 Task: Open a blank google sheet and write heading  Financial Planner. Add Dates in a column and its values below  'Jan 23, Feb 23, Mar 23, Apr 23 & may23. 'Add Income in next column and its values below  $3,000, $3,200, $3,100, $3,300 & $3,500. Add Expenses in next column and its values below  $2,000, $2,300, $2,200, $2,500 & $2,800. Add savings in next column and its values below $500, $600, $500, $700 & $700. Add Investment in next column and its values below  $500, $700, $800, $900 & $1000. Add Net Saving in next column and its values below  $1000, $1200, $900, $800 & $700. Save page BudgetTrack reviewbook
Action: Mouse moved to (60, 148)
Screenshot: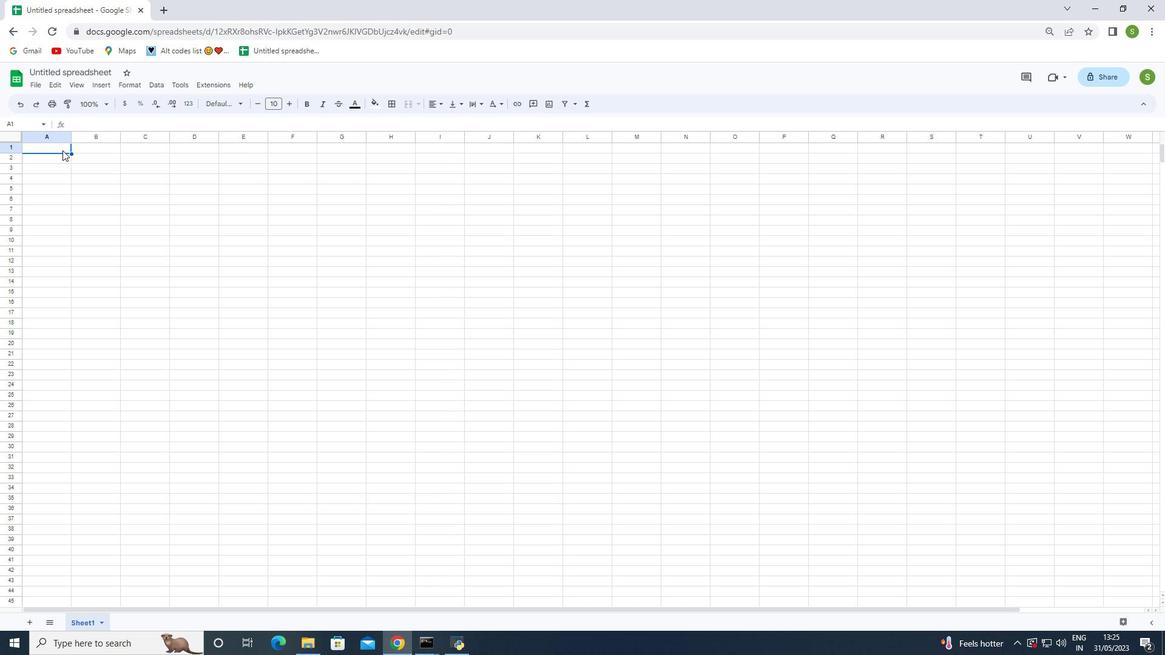 
Action: Mouse pressed left at (60, 148)
Screenshot: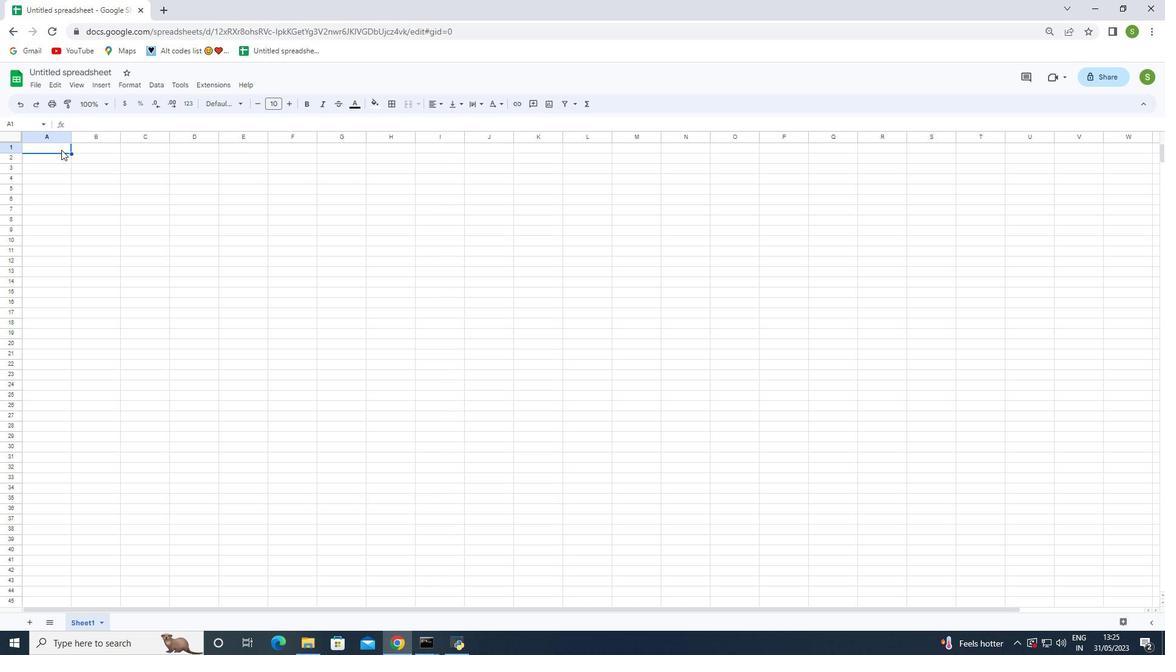 
Action: Key pressed <Key.shift>Fib<Key.backspace>nancial<Key.space><Key.shift>Planner<Key.enter>
Screenshot: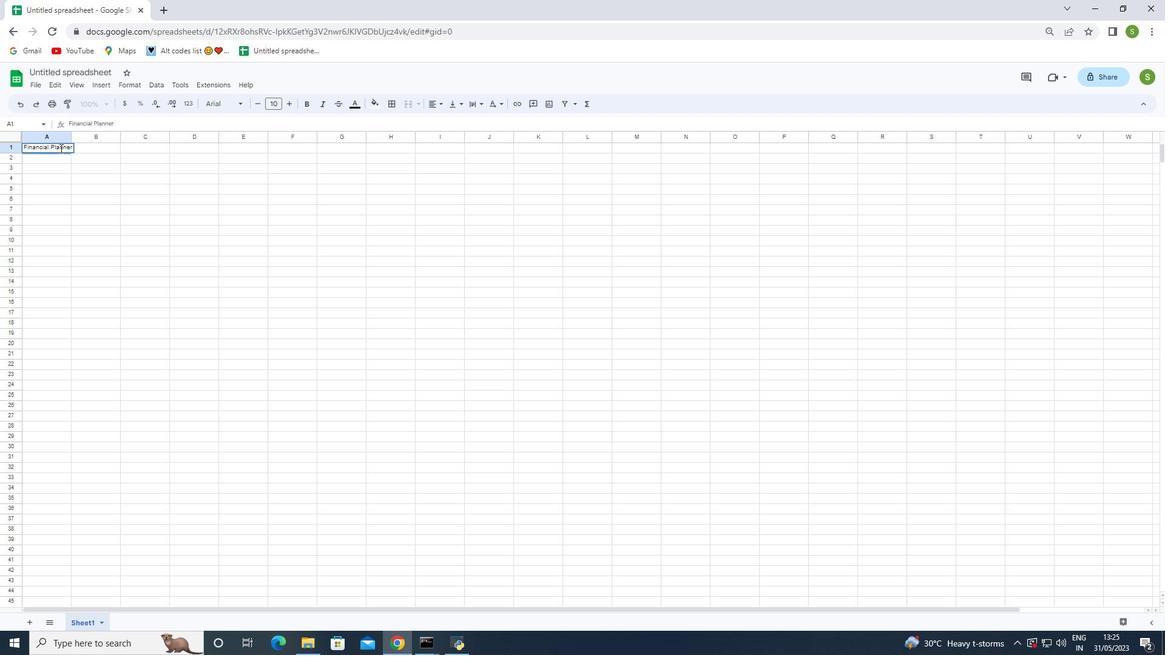 
Action: Mouse moved to (14, 136)
Screenshot: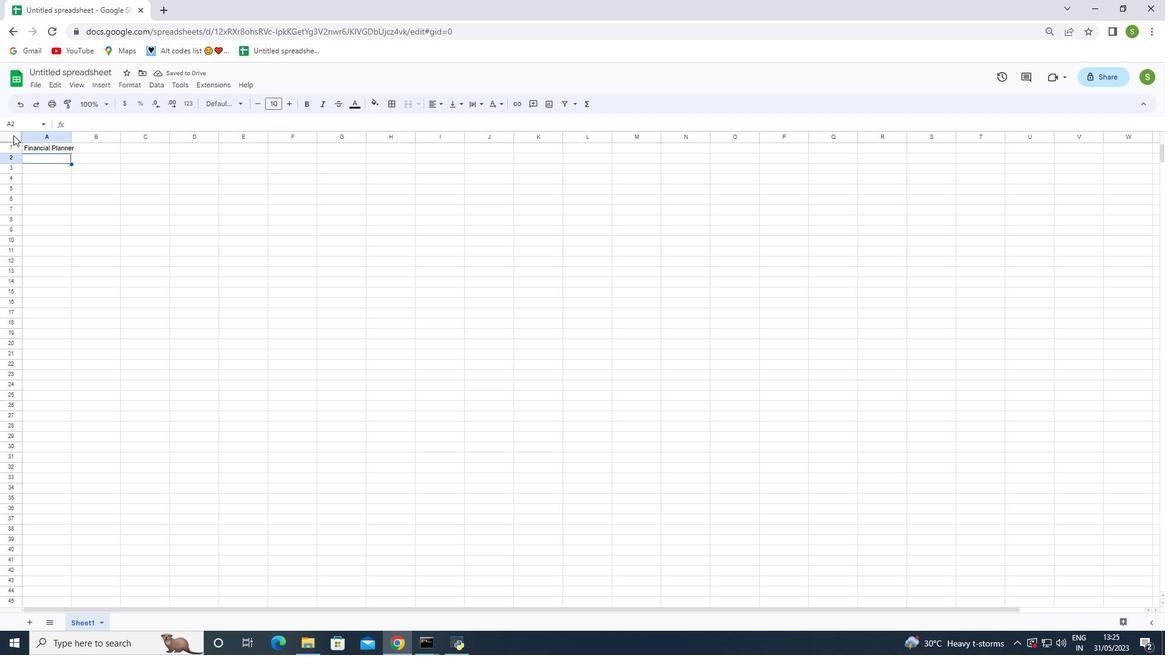 
Action: Mouse pressed left at (14, 136)
Screenshot: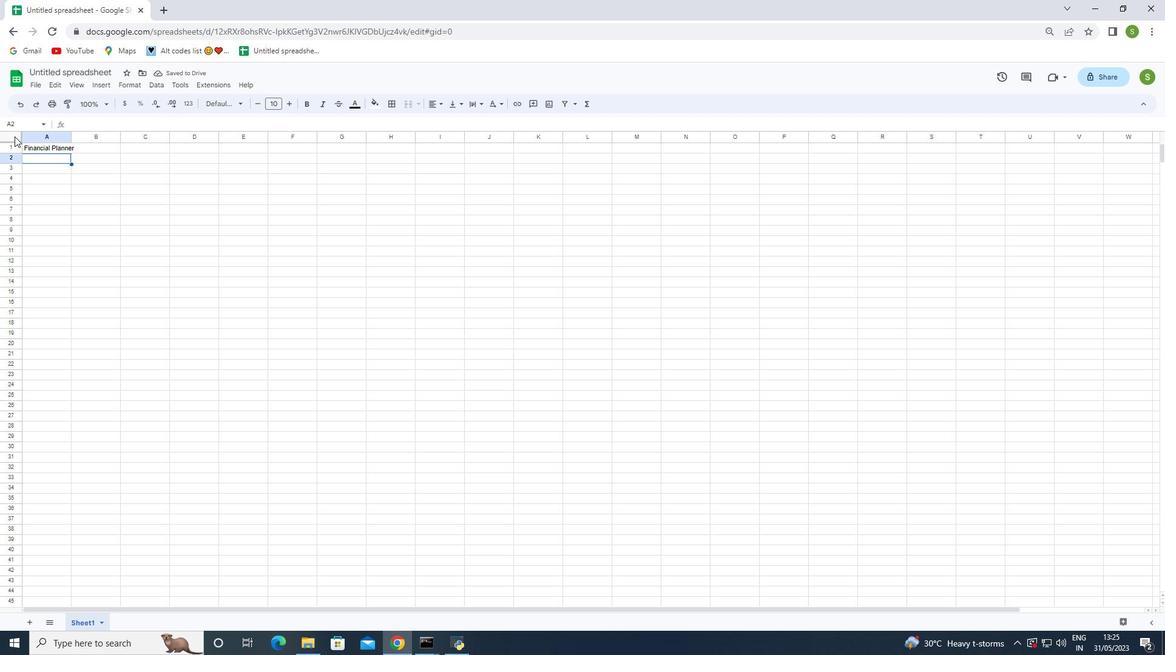 
Action: Mouse moved to (289, 102)
Screenshot: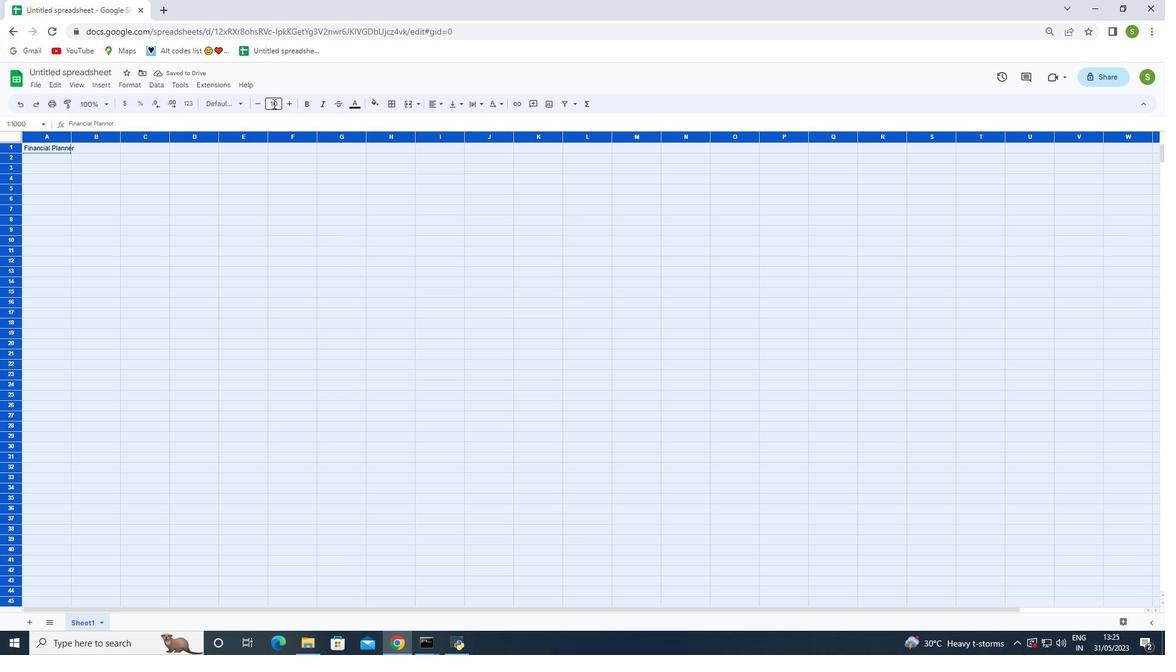 
Action: Mouse pressed left at (289, 102)
Screenshot: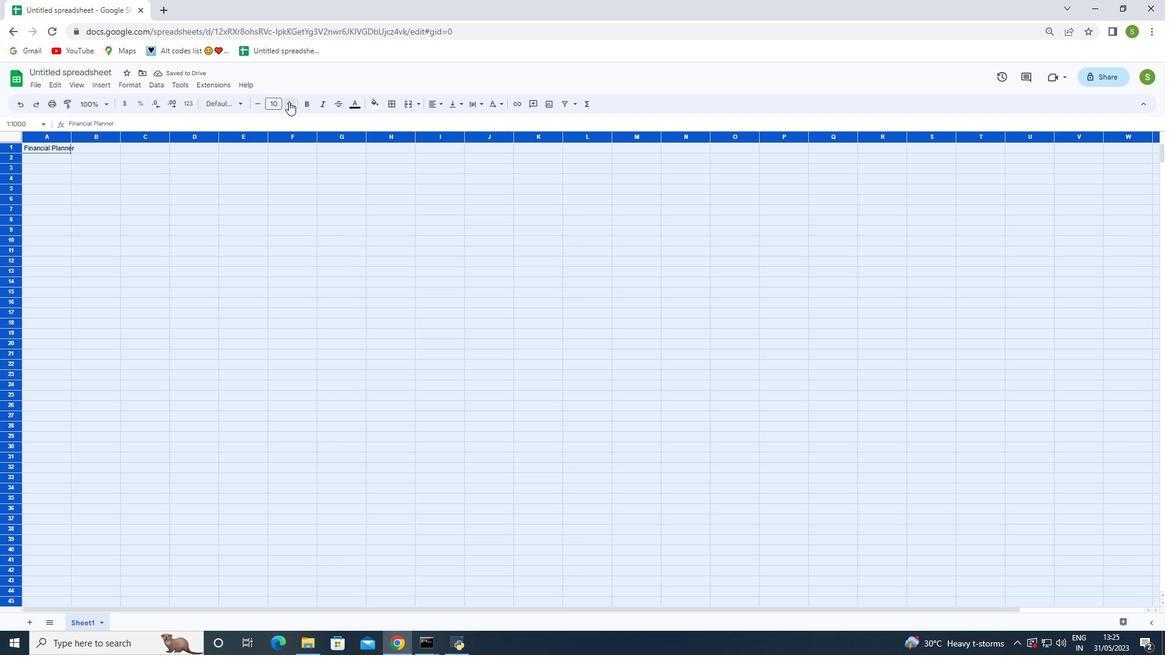 
Action: Mouse pressed left at (289, 102)
Screenshot: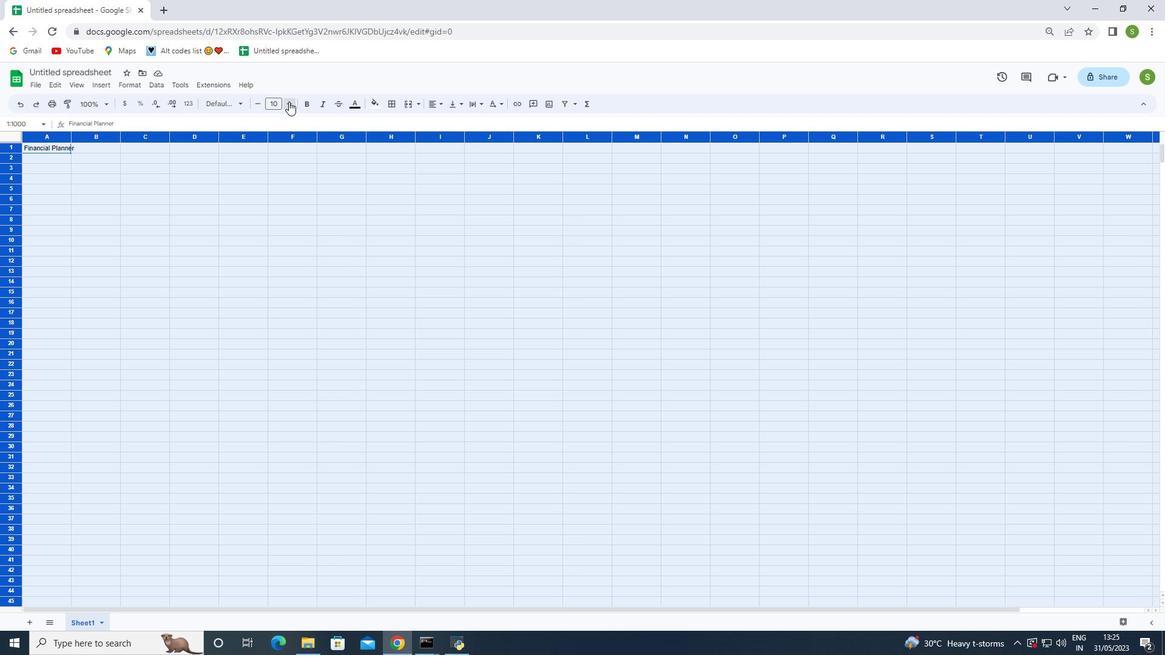 
Action: Mouse pressed left at (289, 102)
Screenshot: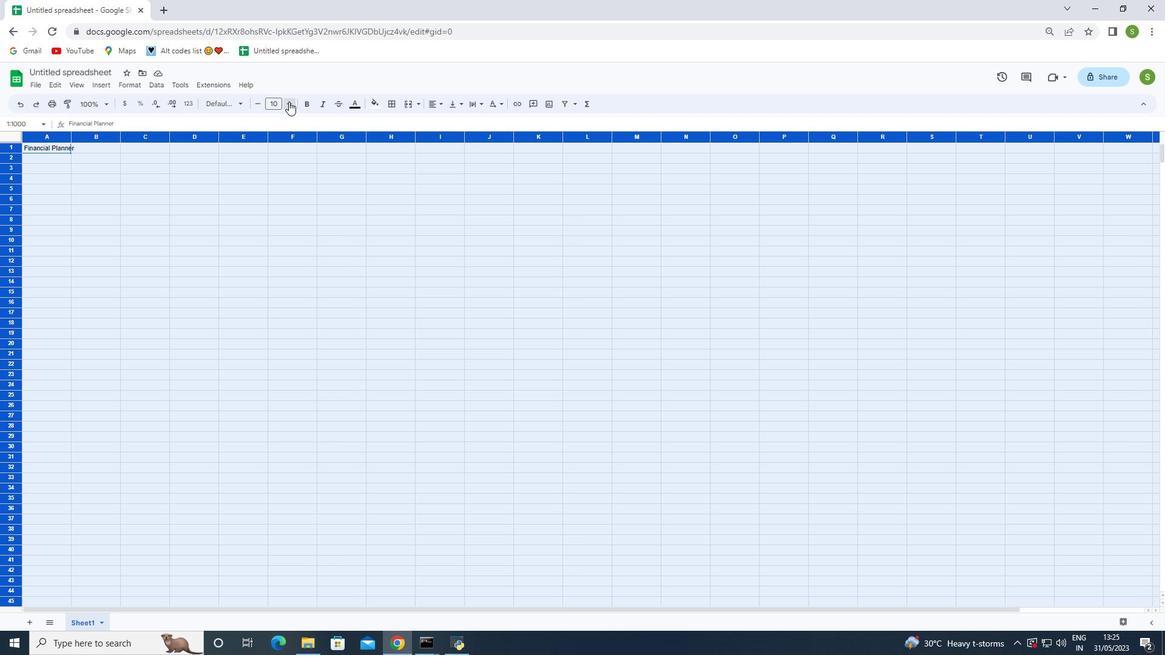 
Action: Mouse moved to (288, 102)
Screenshot: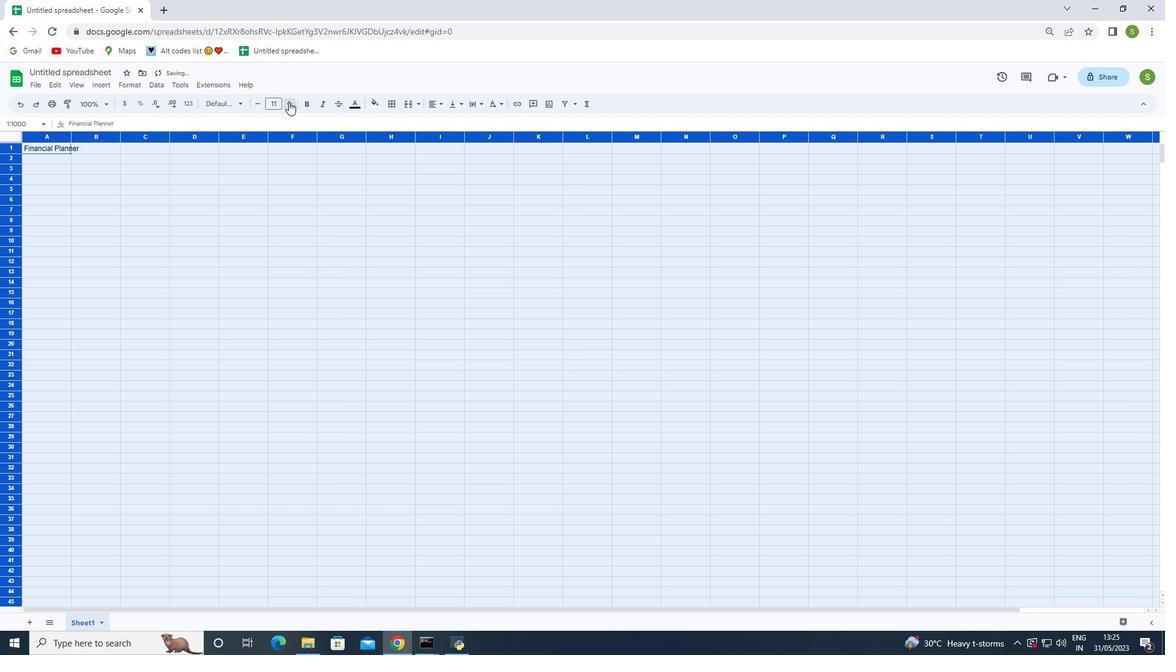 
Action: Mouse pressed left at (288, 102)
Screenshot: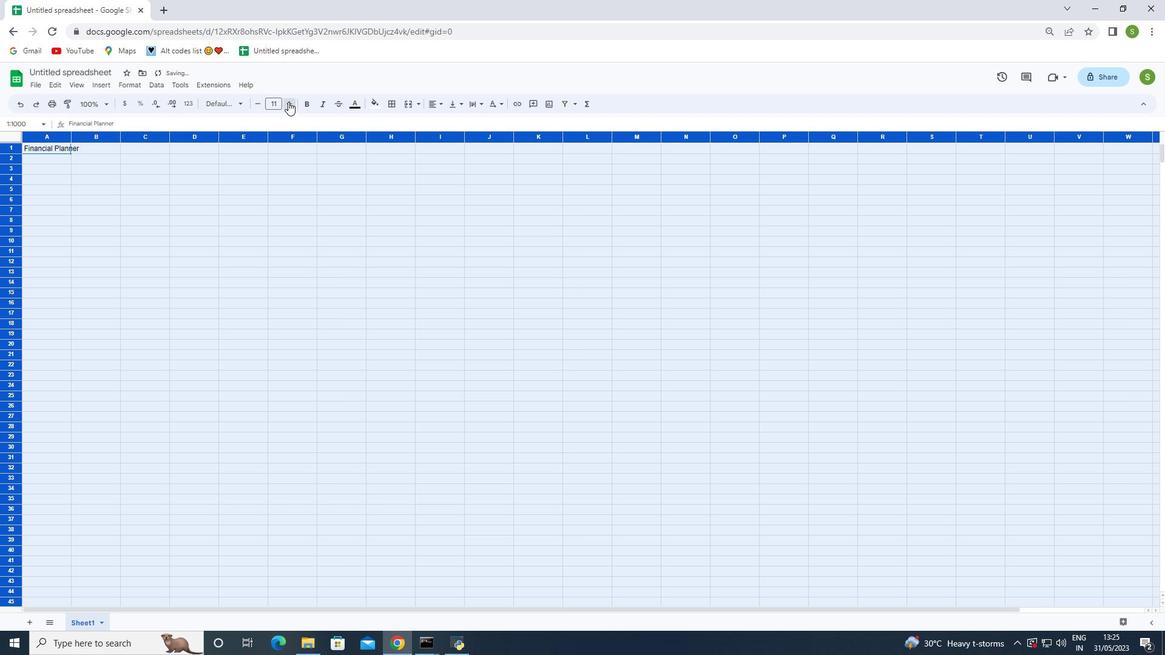 
Action: Mouse moved to (273, 185)
Screenshot: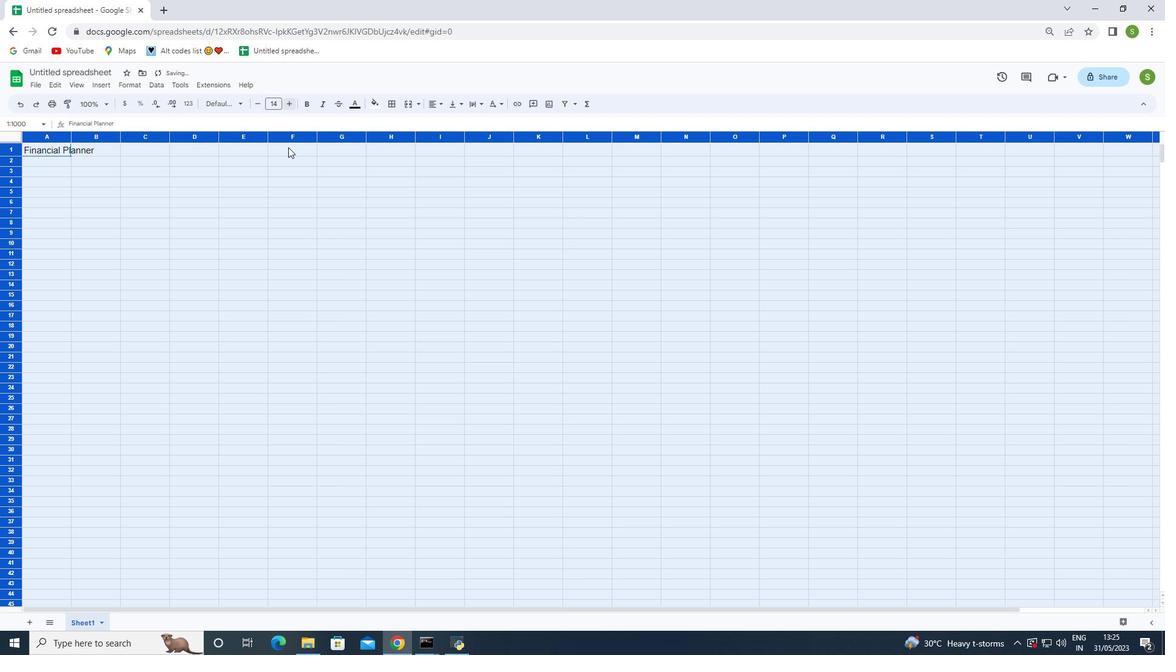 
Action: Mouse pressed left at (273, 185)
Screenshot: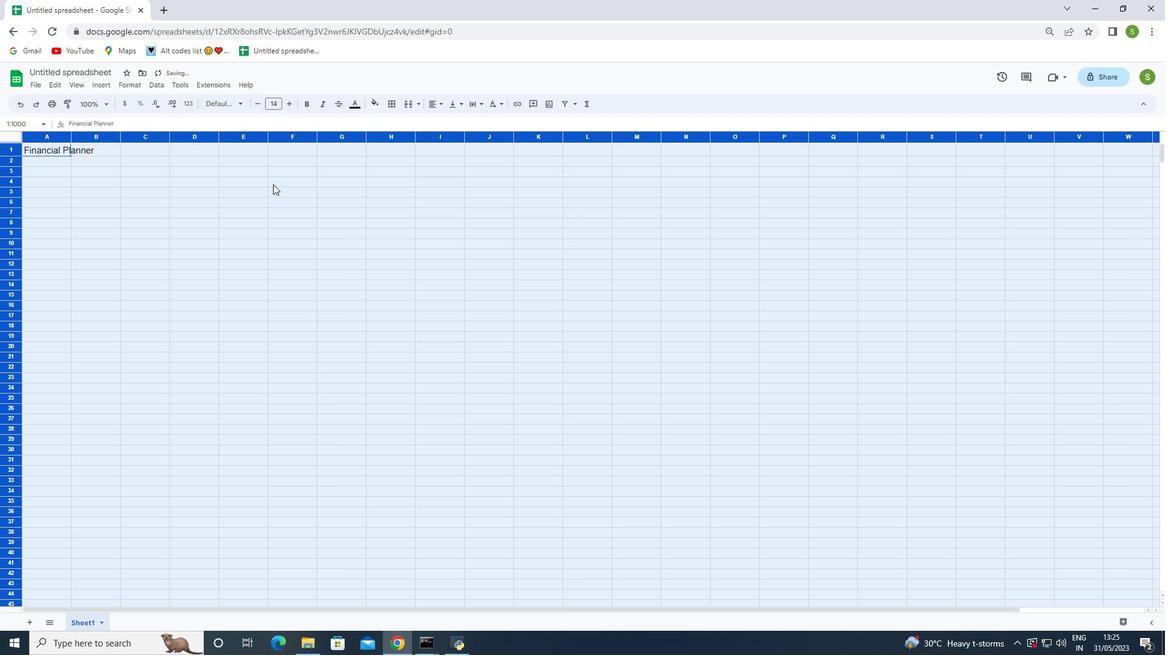 
Action: Mouse moved to (41, 159)
Screenshot: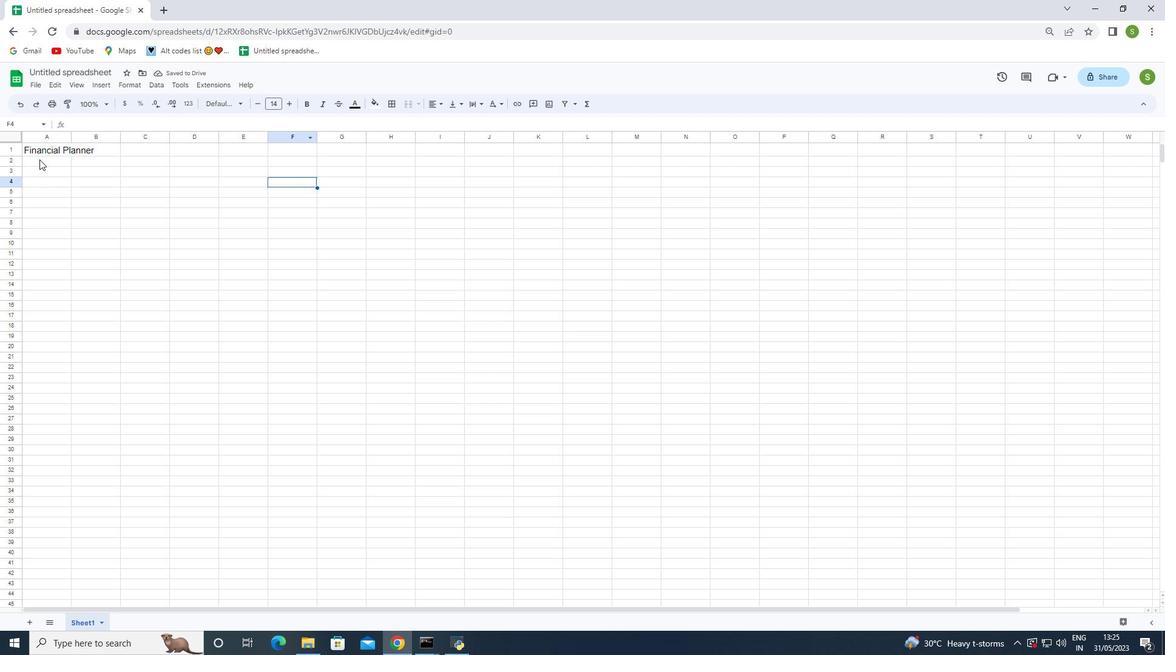 
Action: Mouse pressed left at (41, 159)
Screenshot: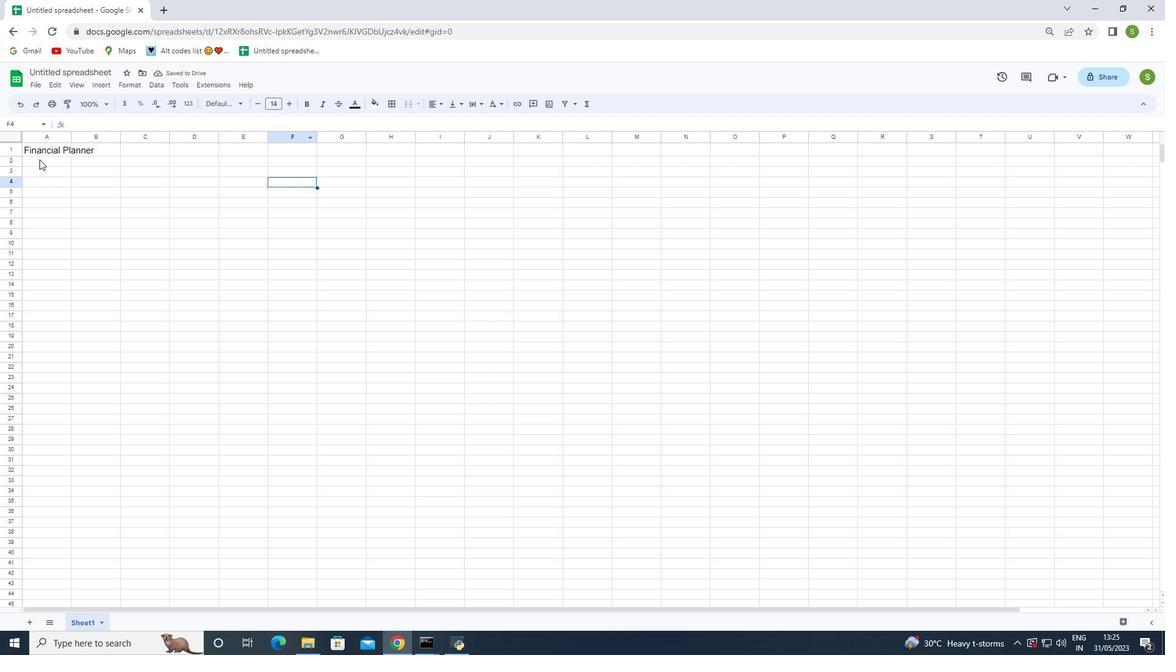 
Action: Mouse moved to (41, 159)
Screenshot: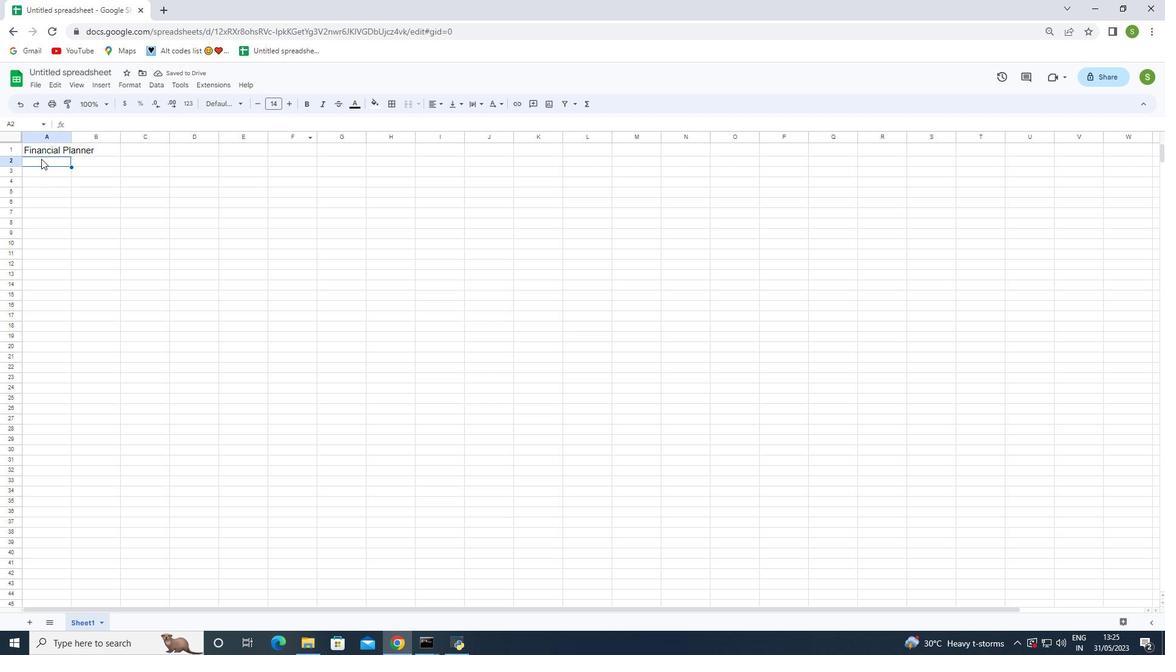 
Action: Key pressed <Key.shift>Dates<Key.enter><Key.shift>Jan<Key.backspace>n<Key.space>23<Key.enter><Key.shift><Key.shift><Key.shift><Key.shift><Key.shift><Key.shift><Key.shift>Feb<Key.space>23<Key.enter><Key.shift><Key.shift><Key.shift><Key.shift><Key.shift><Key.shift><Key.shift><Key.shift><Key.shift><Key.shift><Key.shift><Key.shift><Key.shift><Key.shift><Key.shift><Key.shift><Key.shift><Key.shift><Key.shift><Key.shift><Key.shift><Key.shift><Key.shift><Key.shift><Key.shift><Key.shift><Key.shift><Key.shift><Key.shift><Key.shift><Key.shift><Key.shift><Key.shift><Key.shift><Key.shift><Key.shift><Key.shift><Key.shift><Key.shift><Key.shift><Key.shift><Key.shift><Key.shift><Key.shift><Key.shift><Key.shift><Key.shift><Key.shift><Key.shift><Key.shift><Key.shift><Key.shift><Key.shift><Key.shift><Key.shift>Mar<Key.space>23<Key.enter><Key.shift>Apr<Key.space>23<Key.enter><Key.shift>May<Key.space>23<Key.enter>
Screenshot: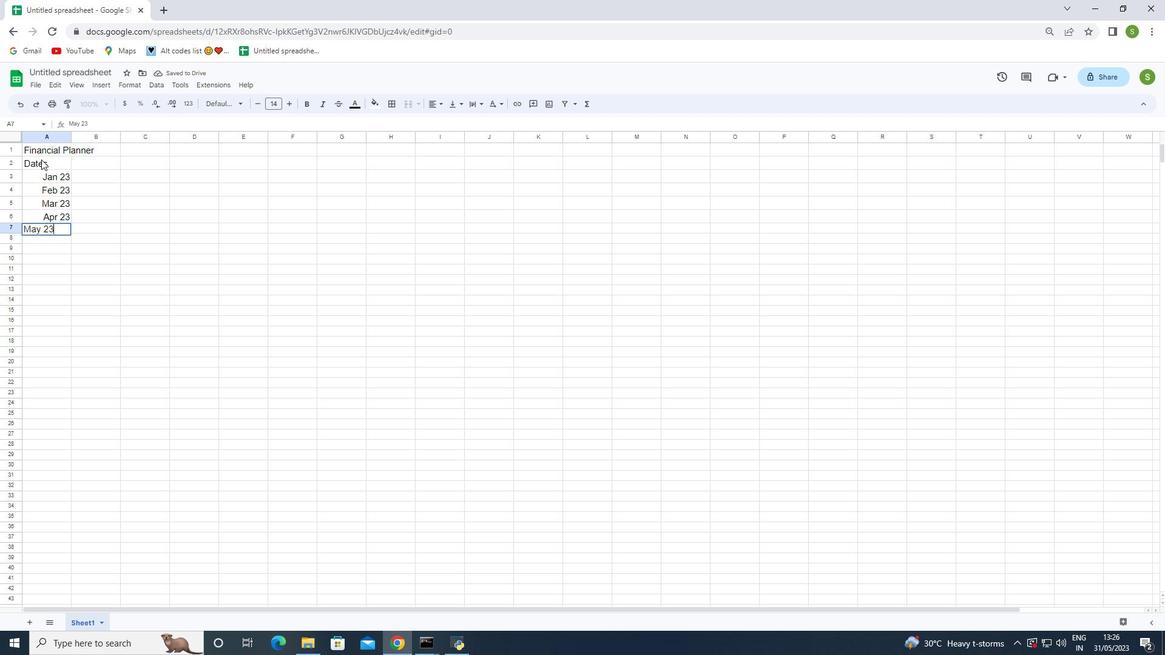 
Action: Mouse moved to (92, 165)
Screenshot: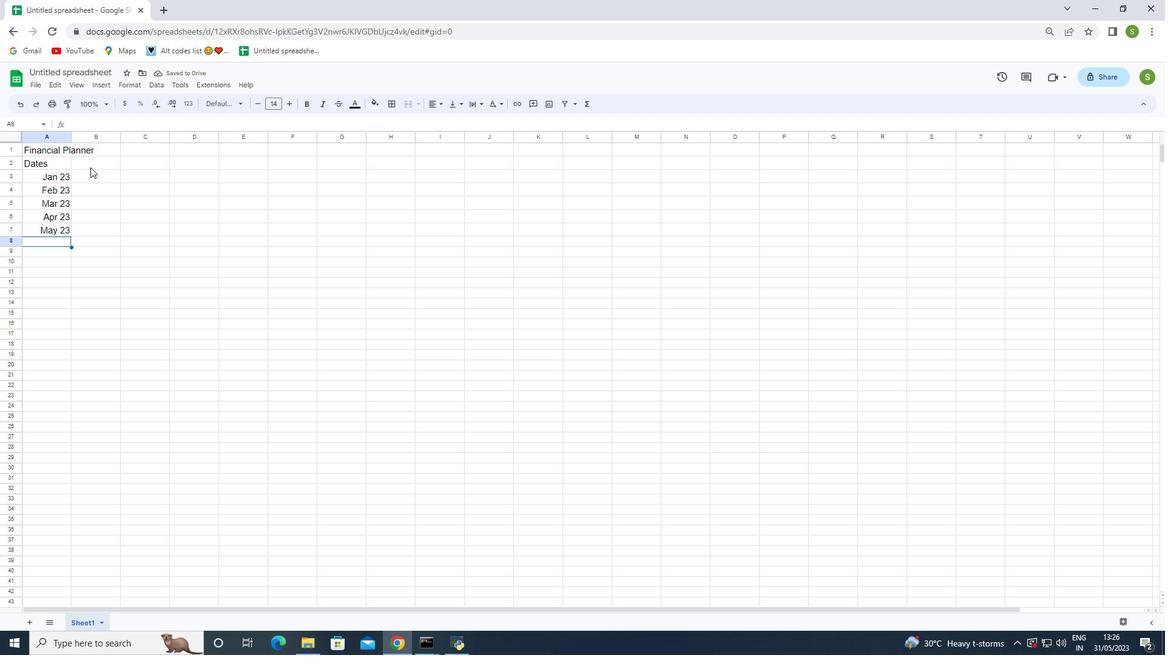 
Action: Mouse pressed left at (92, 165)
Screenshot: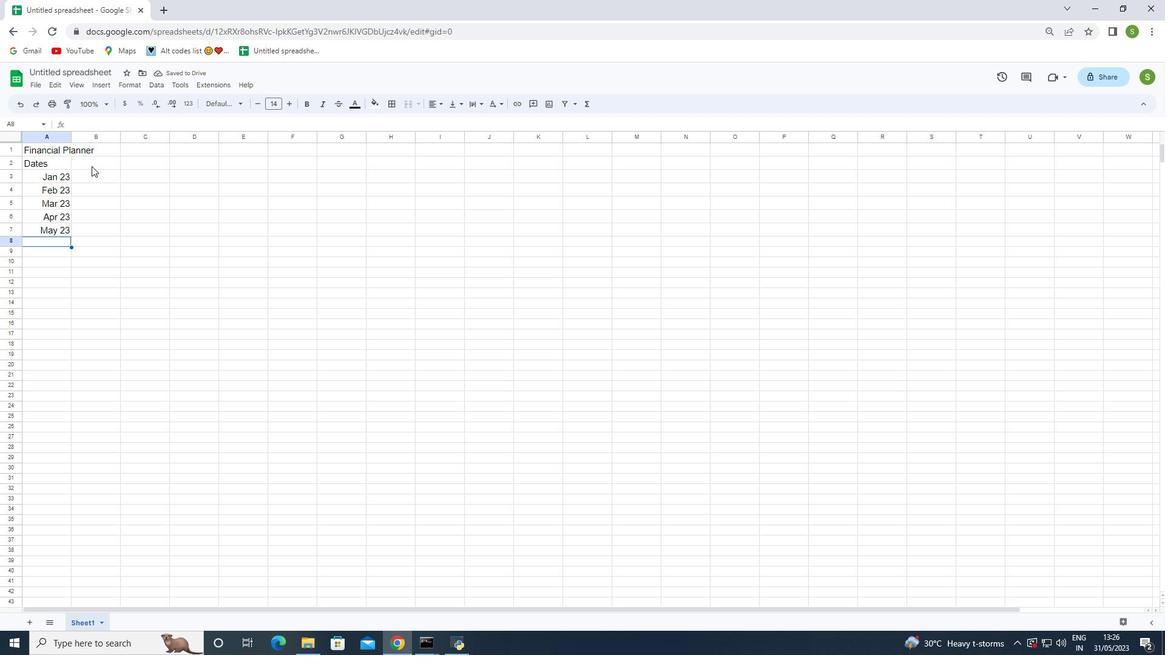 
Action: Mouse moved to (91, 165)
Screenshot: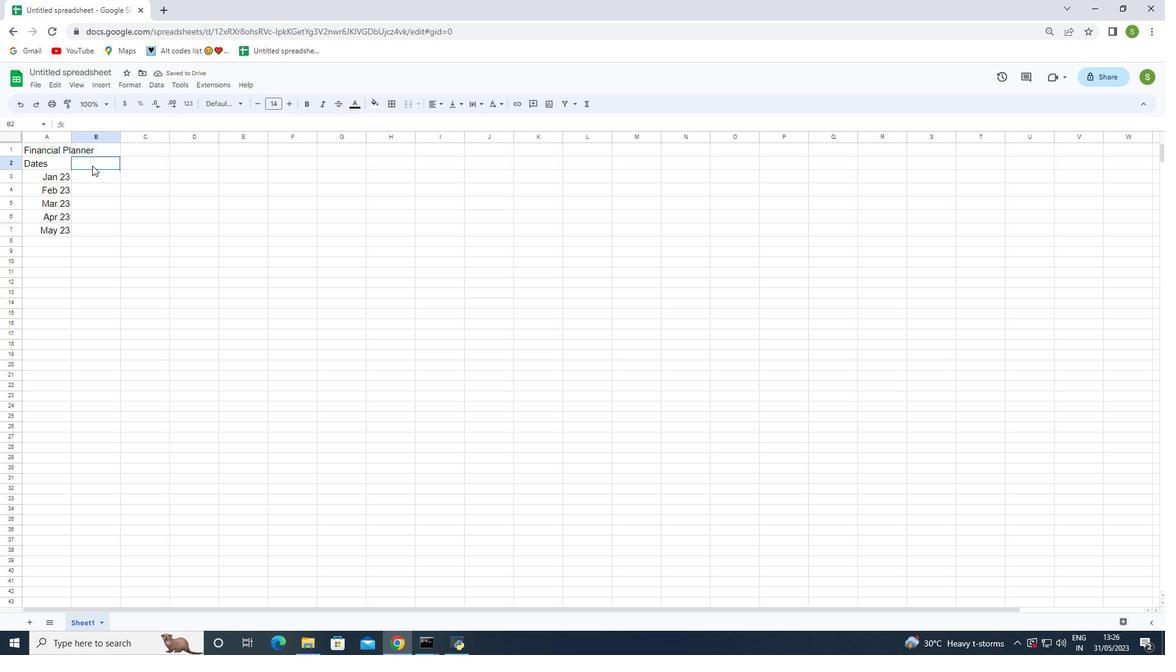 
Action: Key pressed <Key.shift>Income<Key.enter>3000+<Key.backspace><Key.enter>3200<Key.enter>3100<Key.enter>3300<Key.enter>3500<Key.enter>
Screenshot: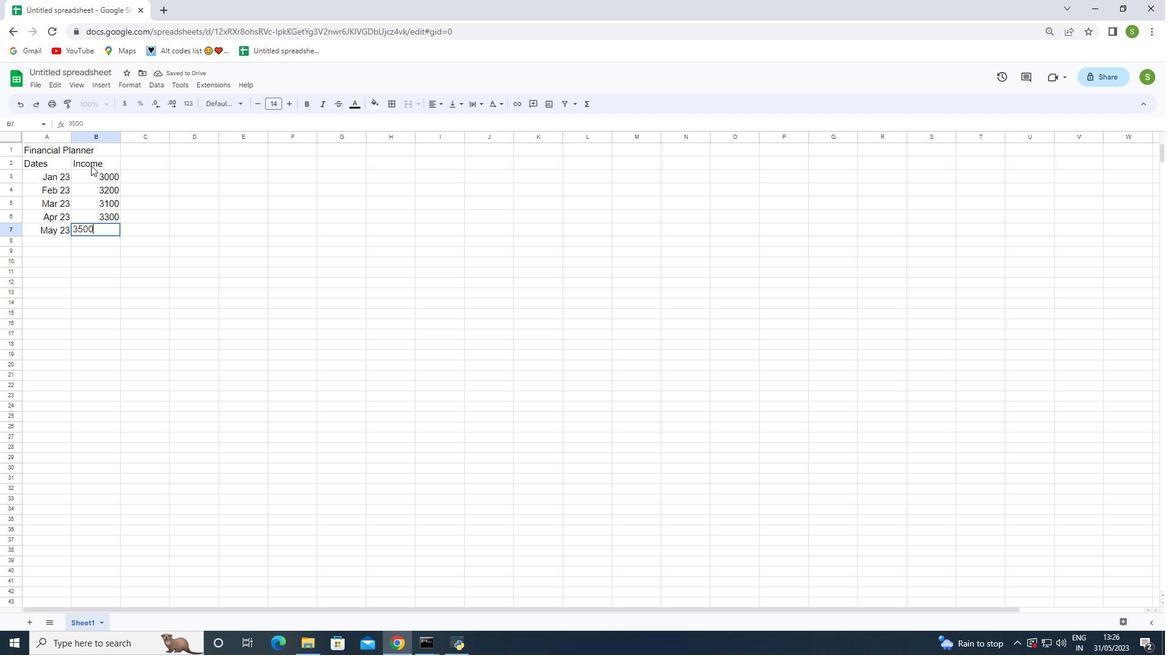 
Action: Mouse moved to (134, 164)
Screenshot: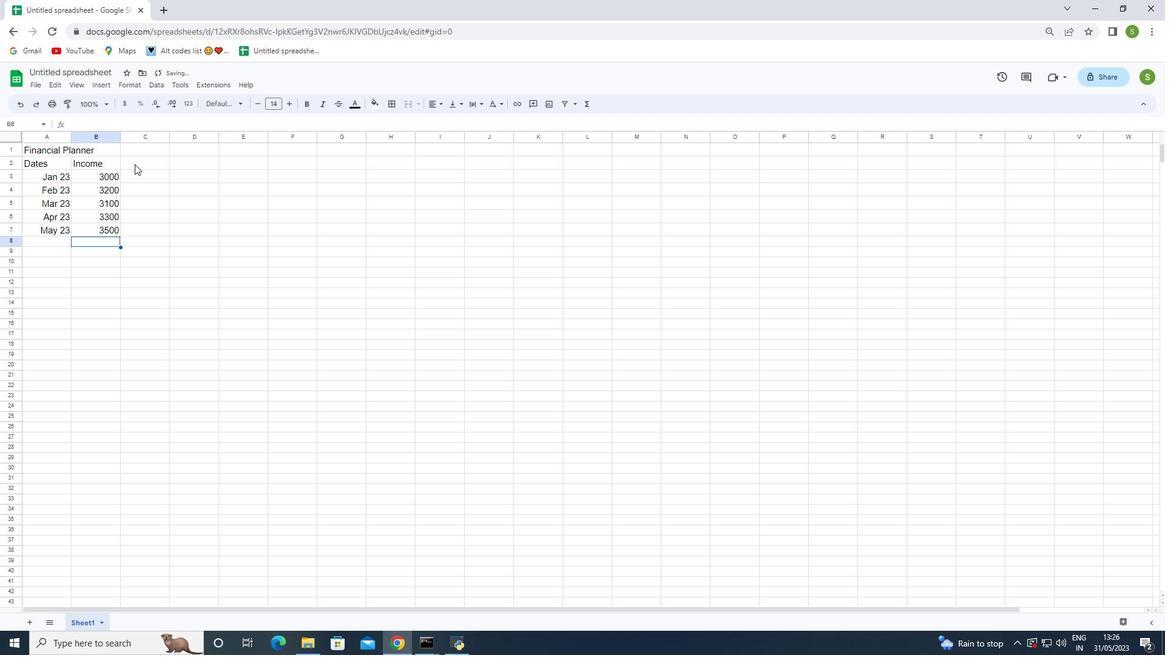 
Action: Mouse pressed left at (134, 164)
Screenshot: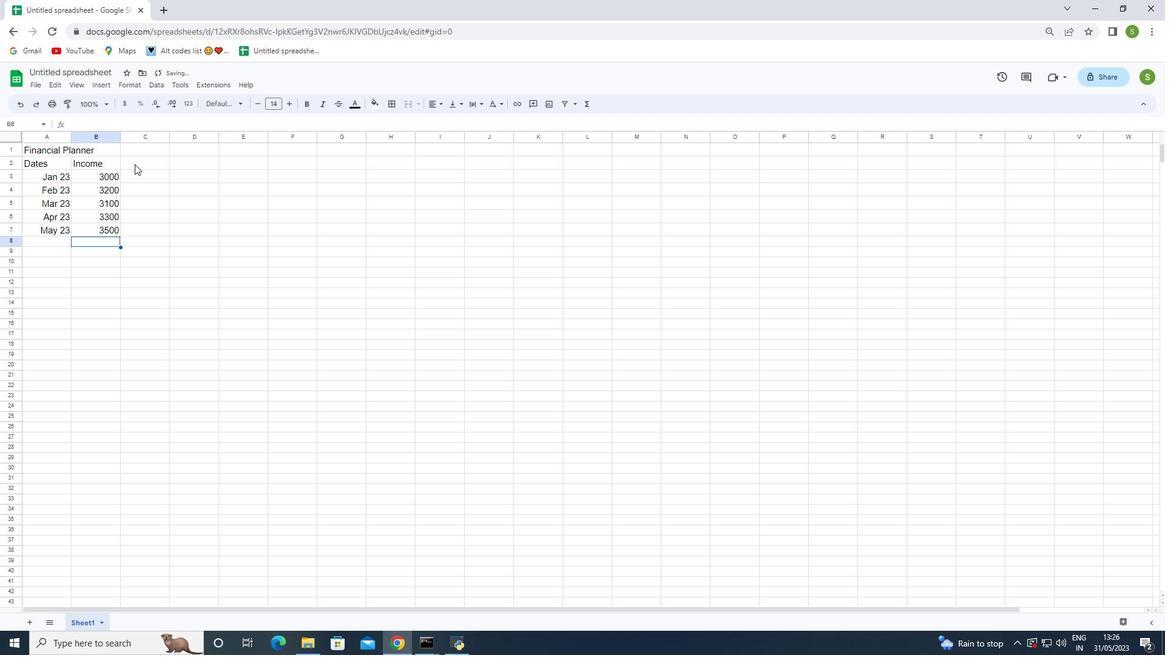 
Action: Key pressed <Key.shift>Expenses<Key.enter>2000<Key.enter>2300<Key.enter>2200<Key.enter>2500<Key.enter>2800<Key.enter>
Screenshot: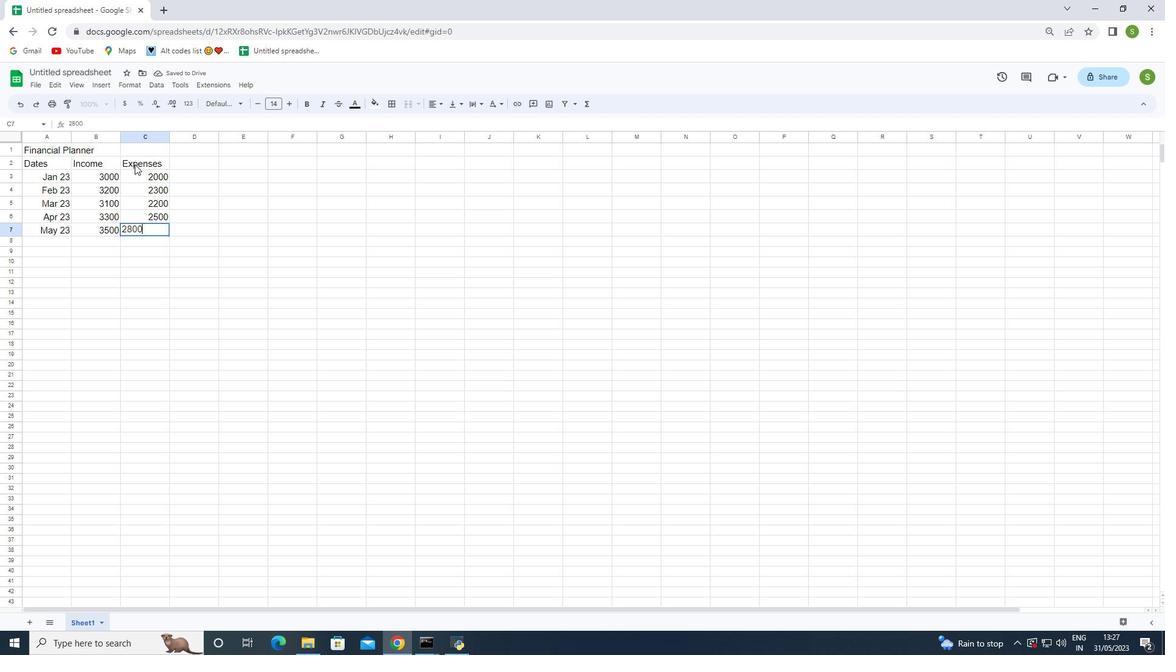 
Action: Mouse moved to (189, 162)
Screenshot: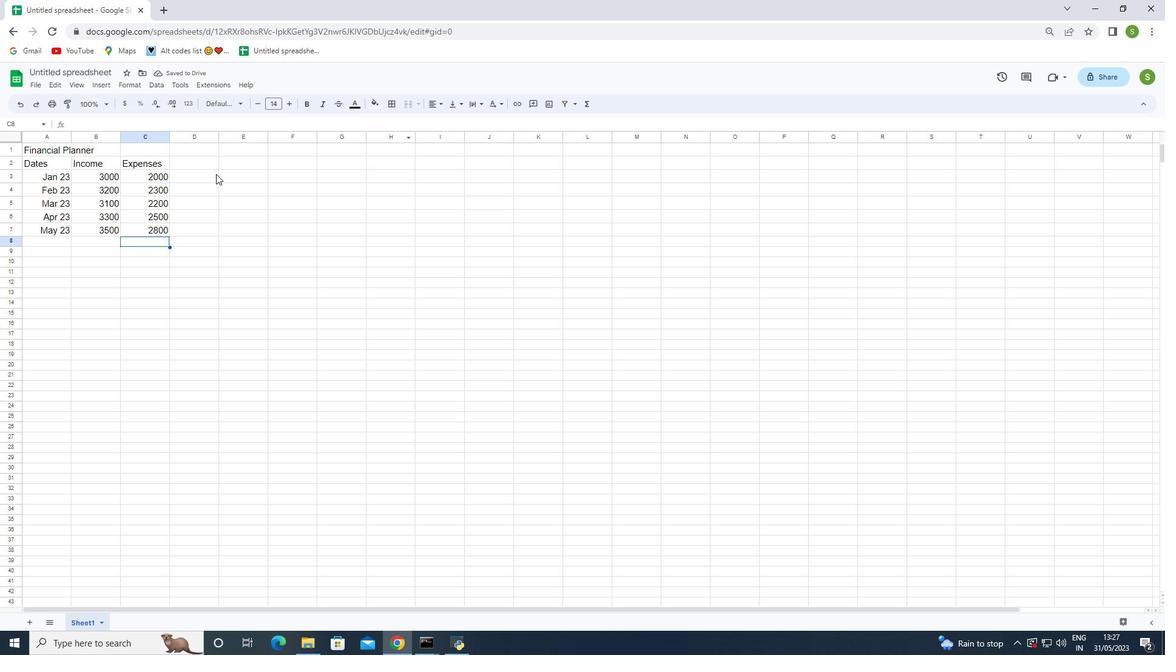 
Action: Mouse pressed left at (189, 162)
Screenshot: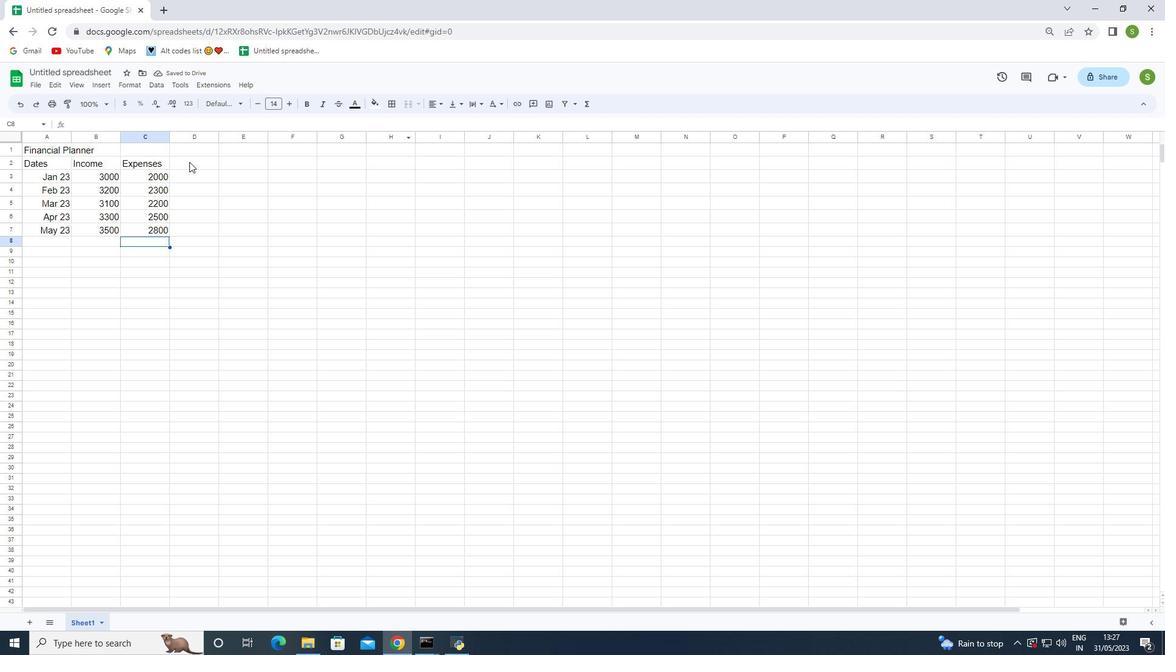
Action: Key pressed <Key.shift>Savings
Screenshot: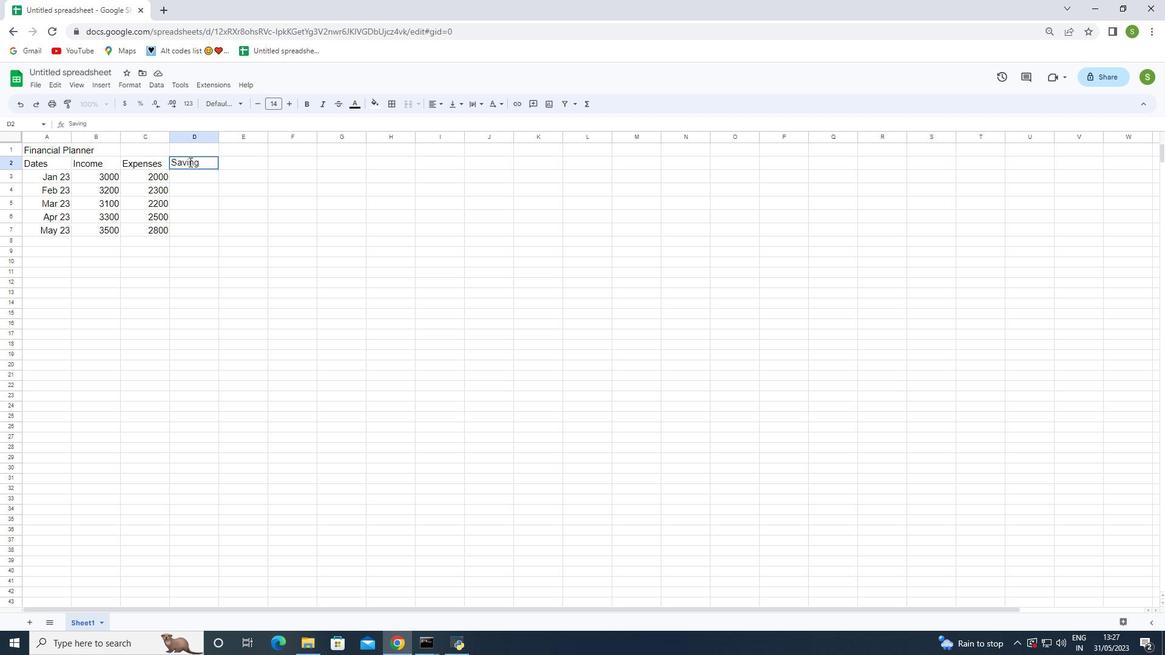 
Action: Mouse moved to (190, 174)
Screenshot: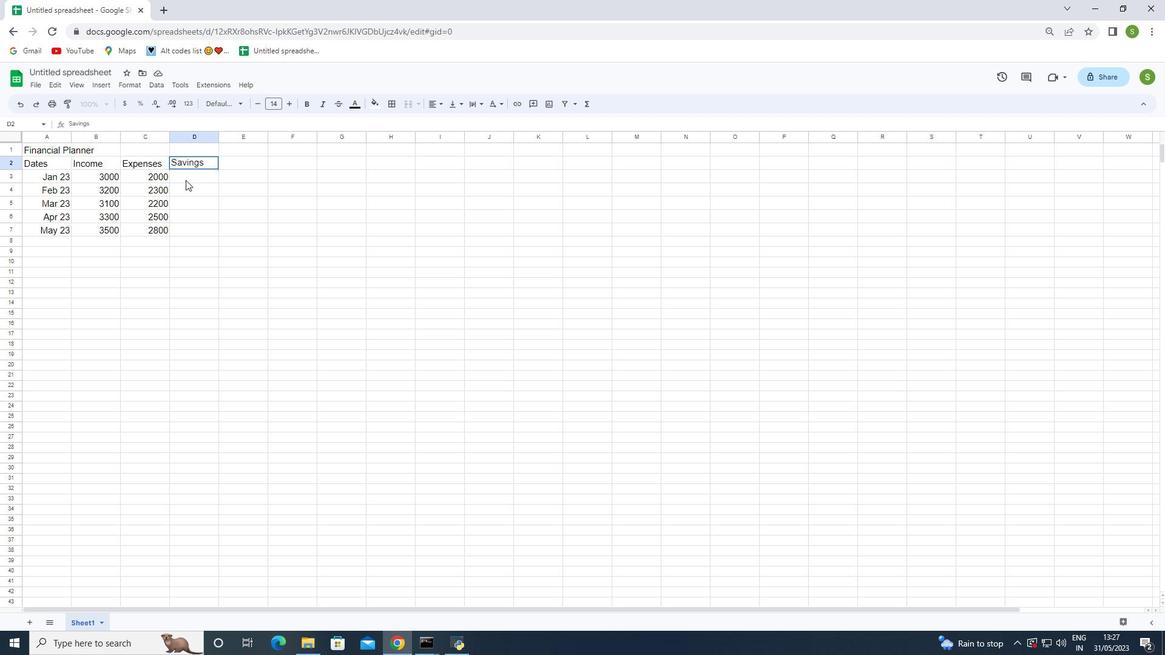 
Action: Mouse pressed left at (190, 174)
Screenshot: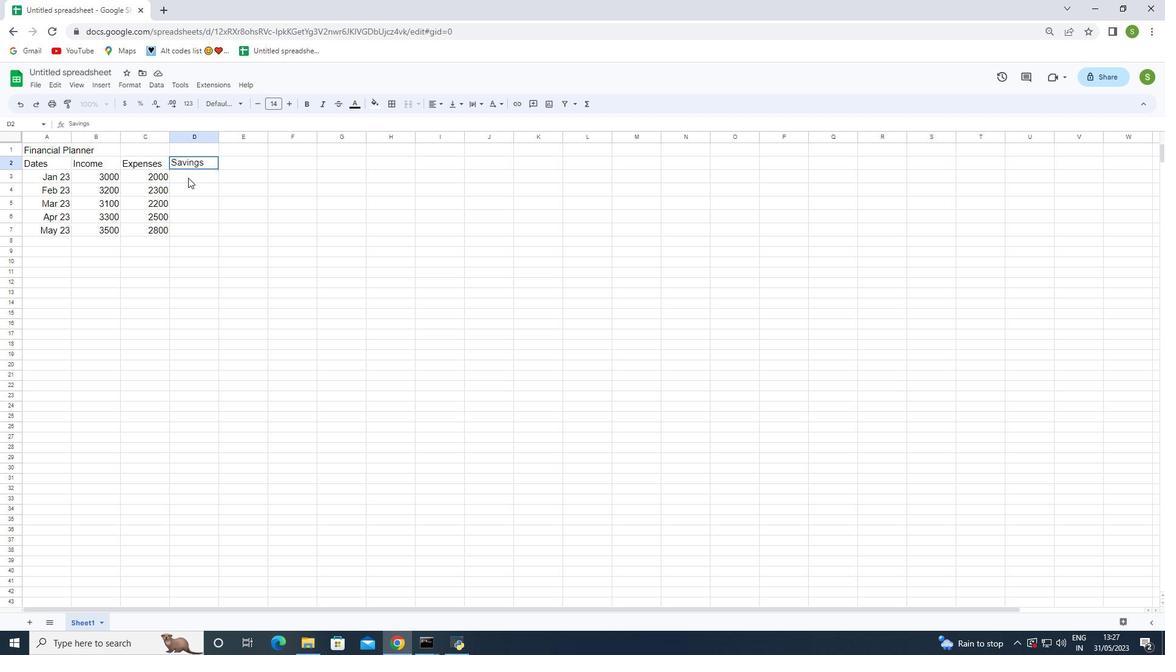 
Action: Mouse moved to (179, 177)
Screenshot: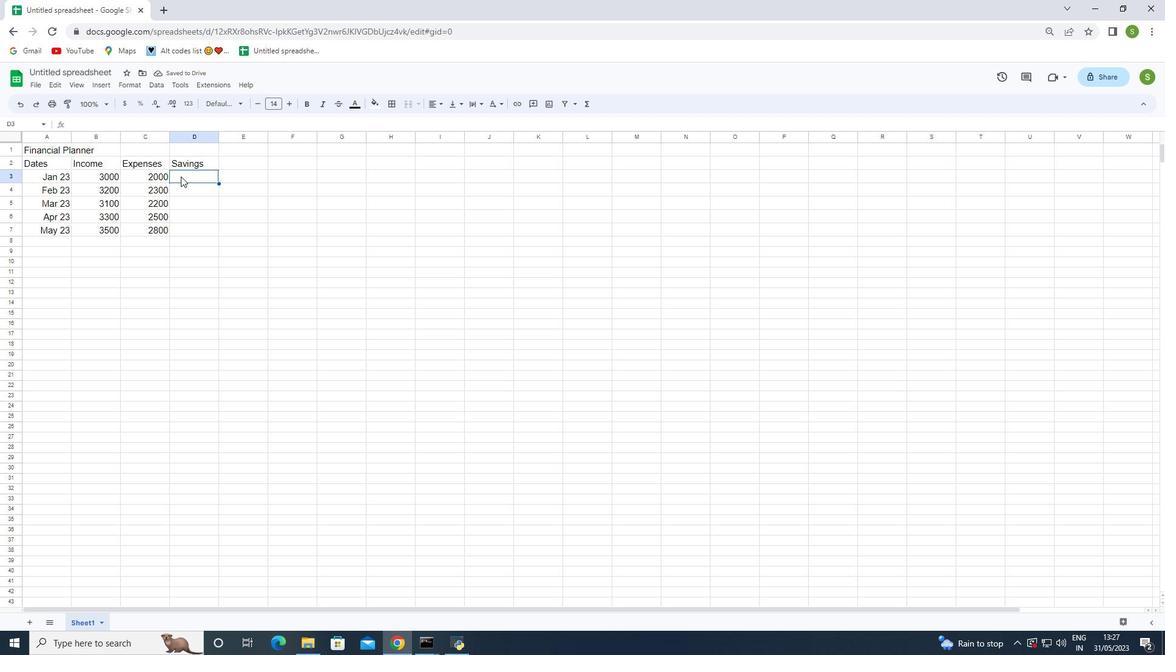 
Action: Key pressed 500<Key.enter>600<Key.enter>500<Key.enter>700<Key.enter>700<Key.enter>
Screenshot: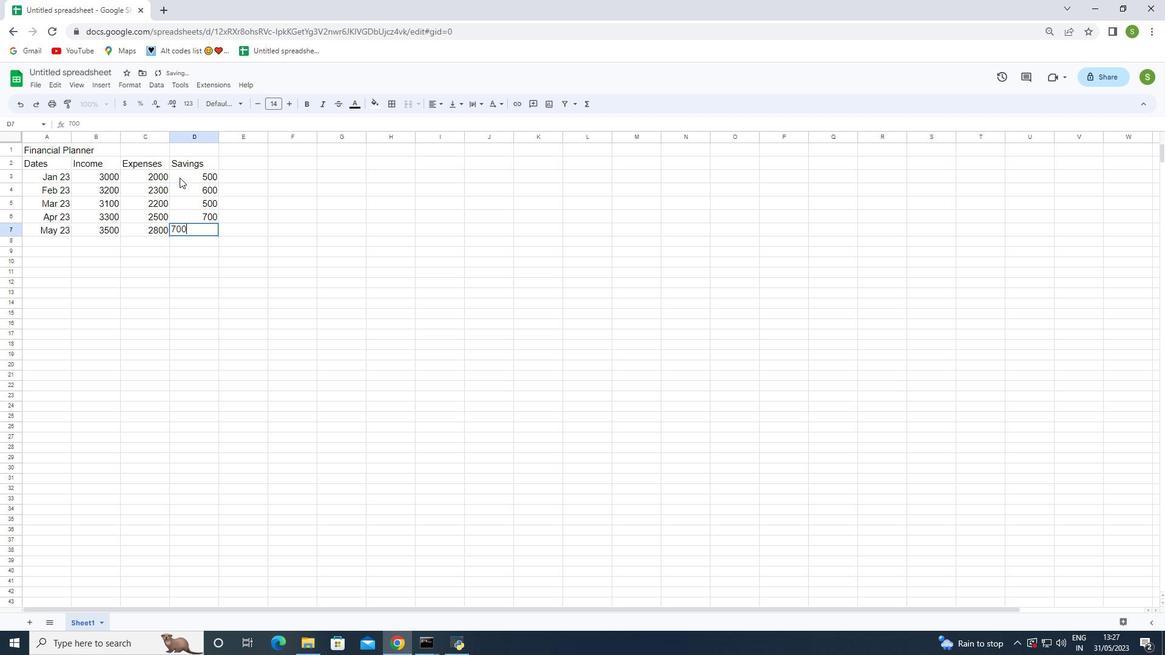 
Action: Mouse moved to (241, 156)
Screenshot: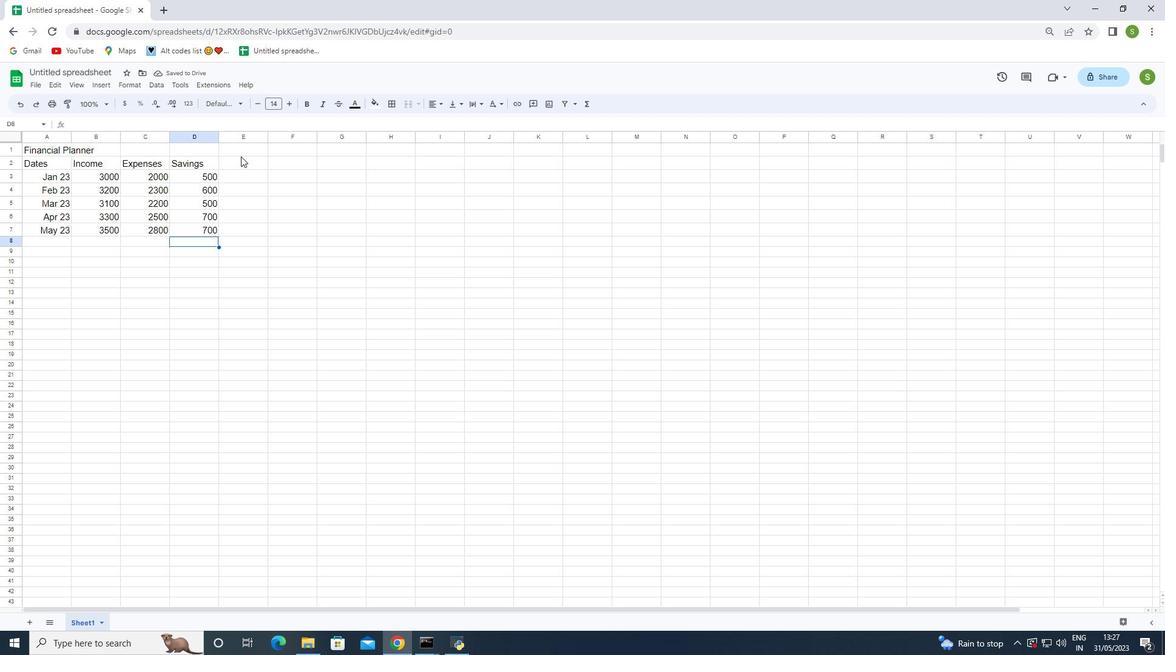 
Action: Mouse pressed left at (241, 156)
Screenshot: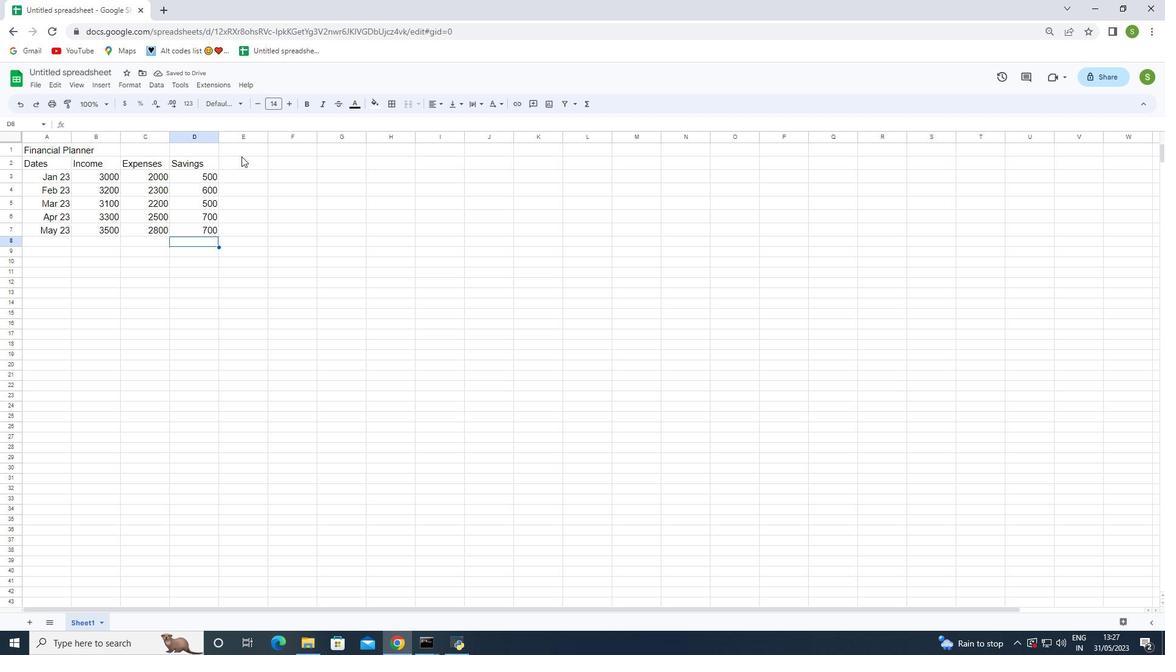 
Action: Mouse moved to (243, 167)
Screenshot: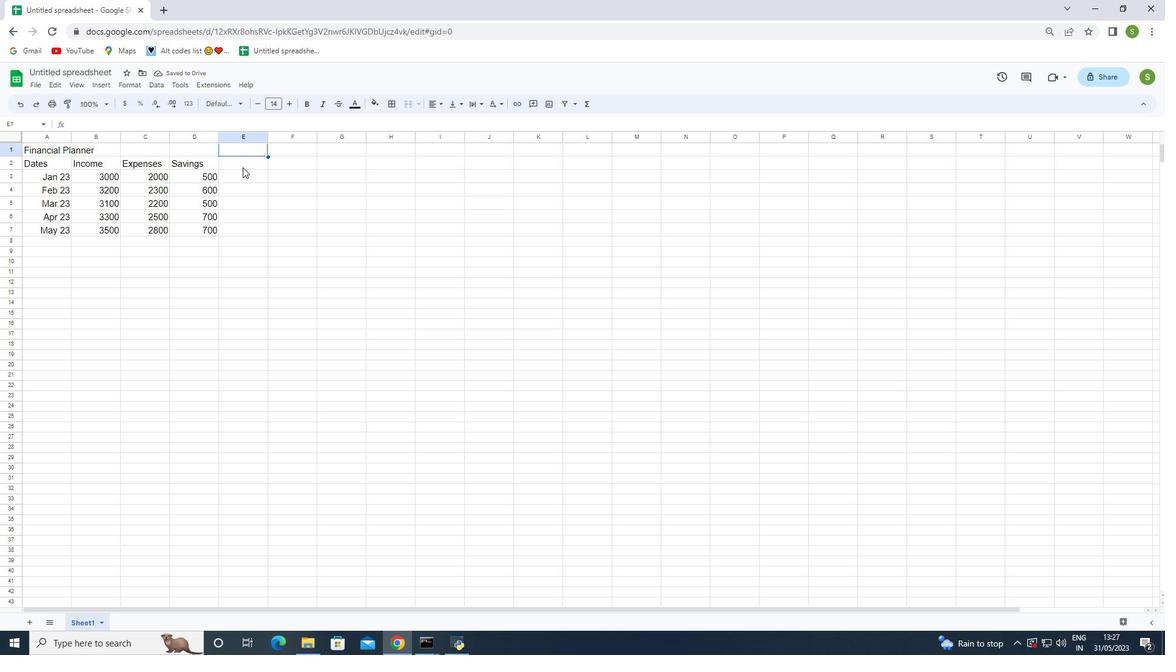 
Action: Mouse pressed left at (243, 167)
Screenshot: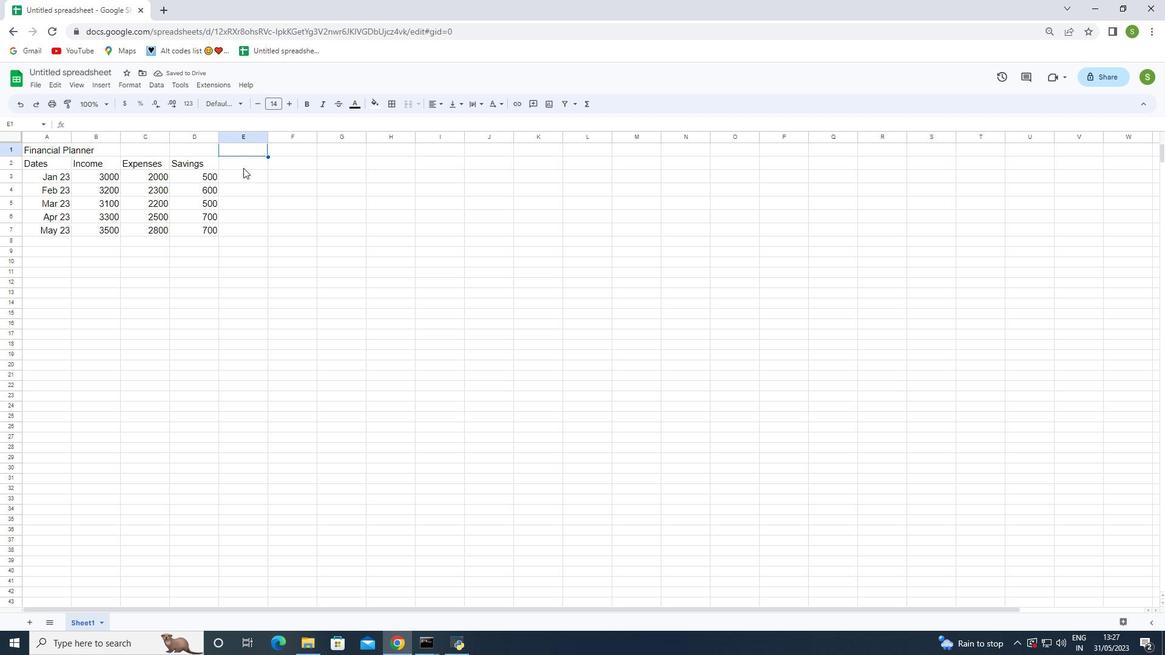 
Action: Mouse moved to (241, 167)
Screenshot: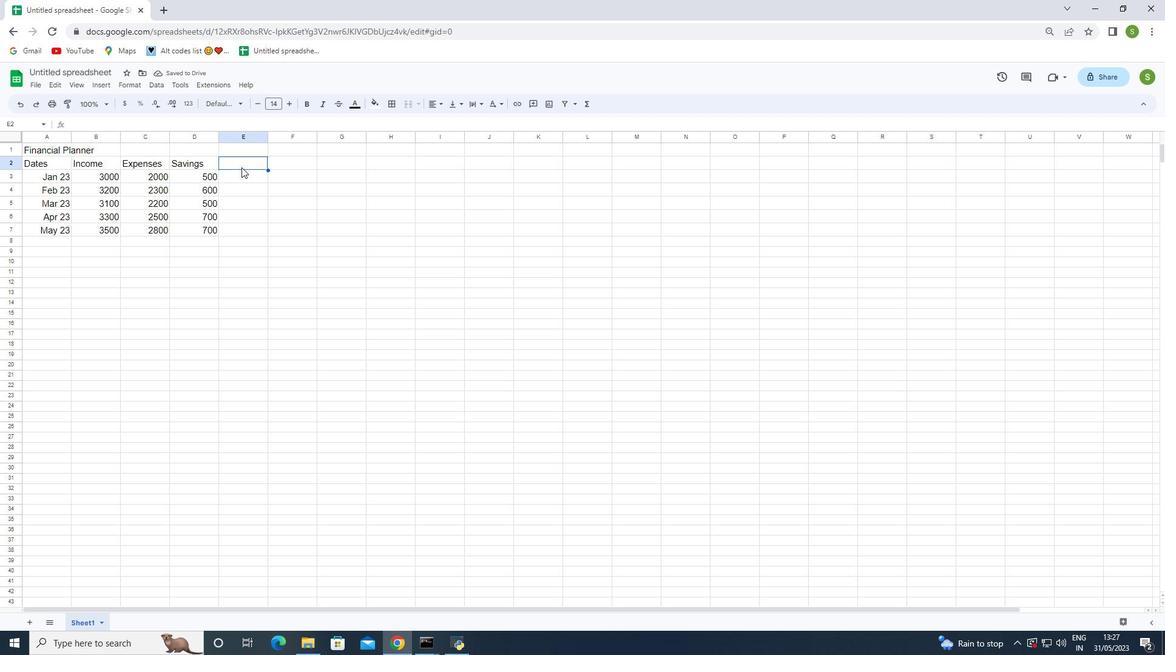 
Action: Key pressed <Key.shift>Investment
Screenshot: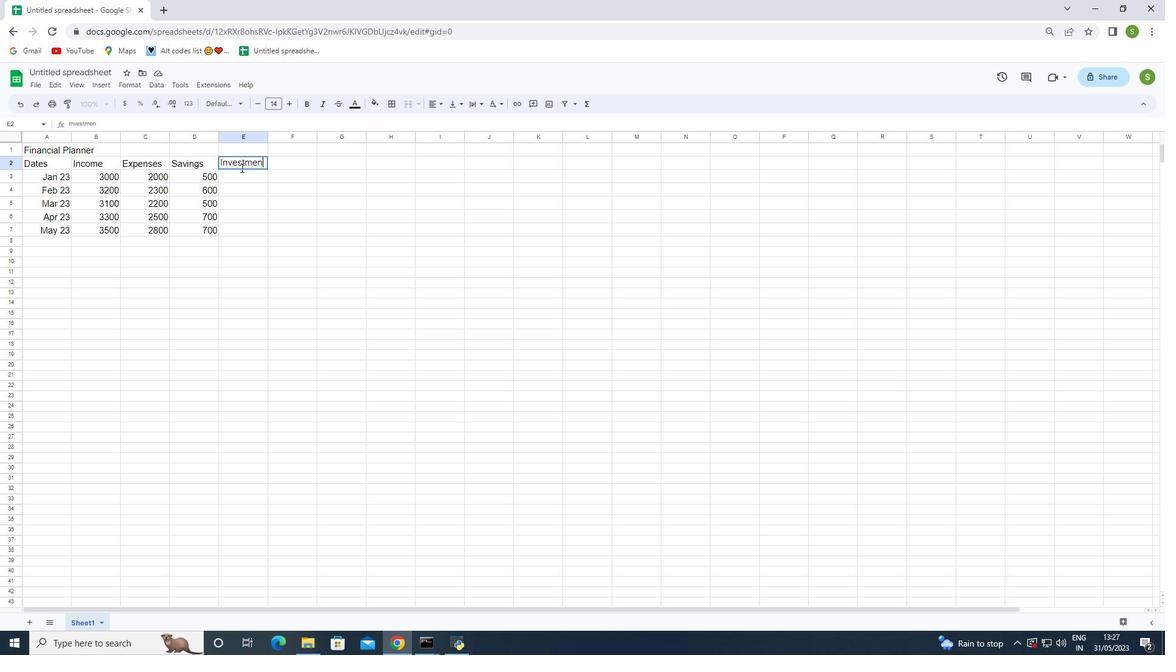 
Action: Mouse moved to (246, 177)
Screenshot: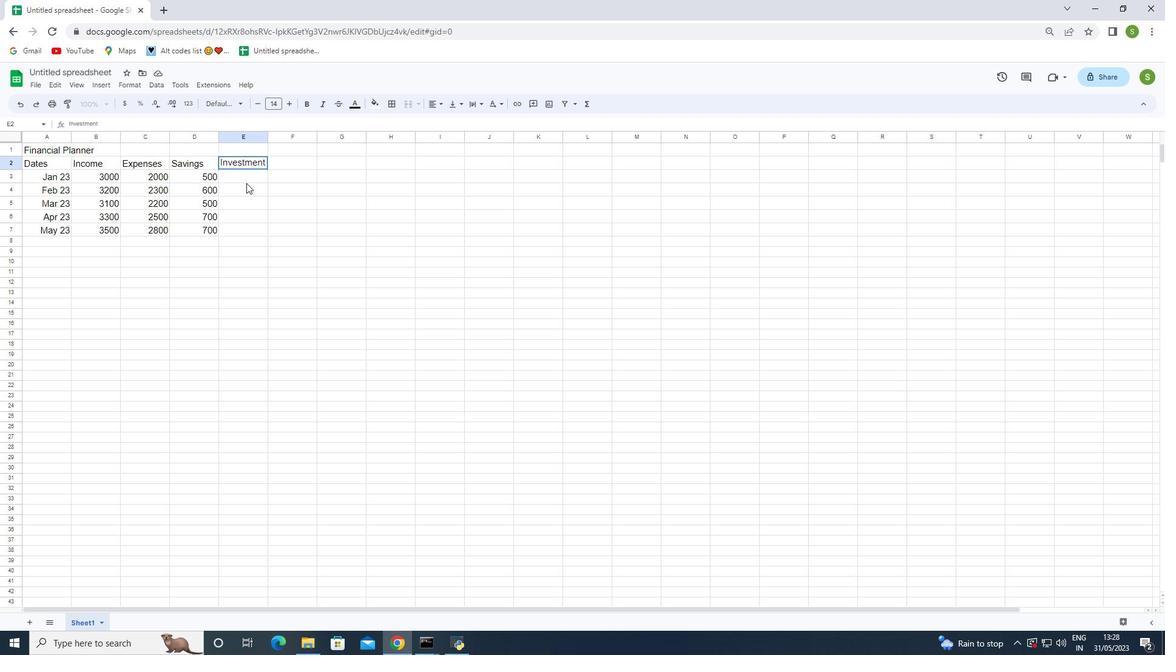
Action: Mouse pressed left at (246, 177)
Screenshot: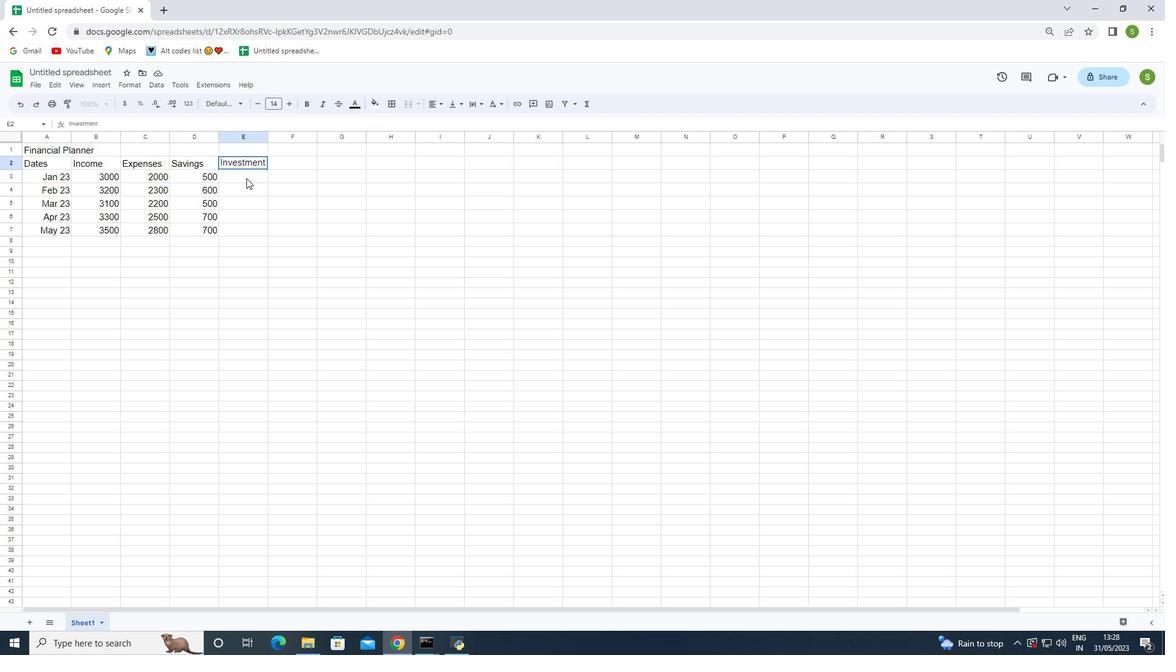 
Action: Key pressed 500<Key.enter>700<Key.enter>800<Key.enter>900<Key.enter>1000<Key.enter>
Screenshot: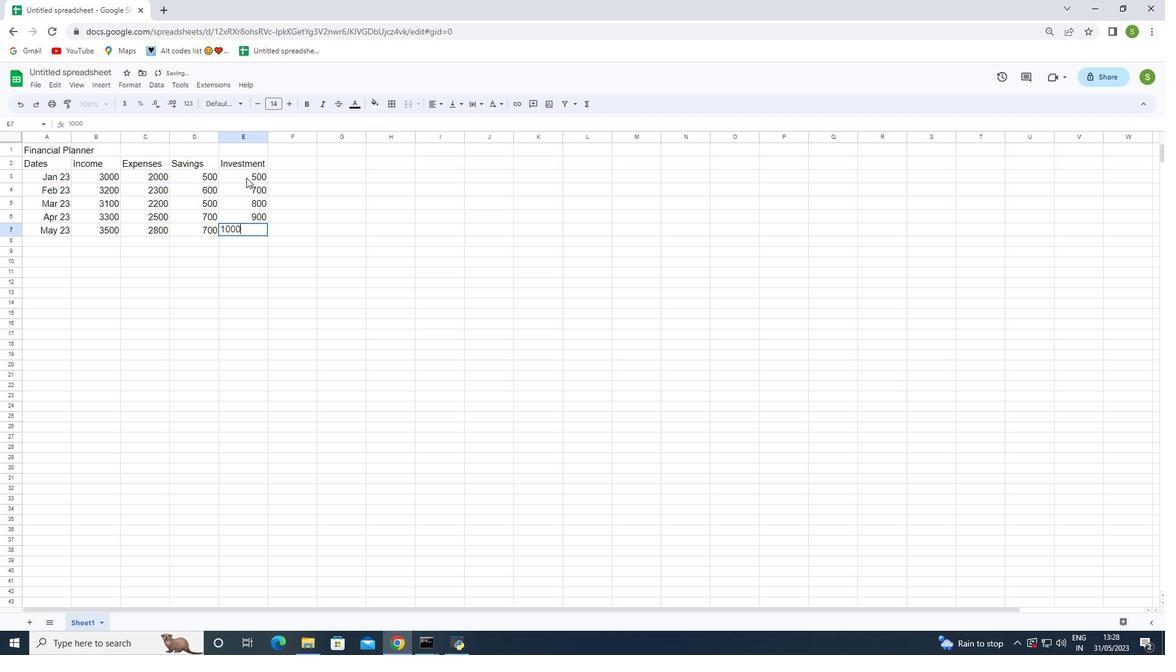 
Action: Mouse moved to (298, 164)
Screenshot: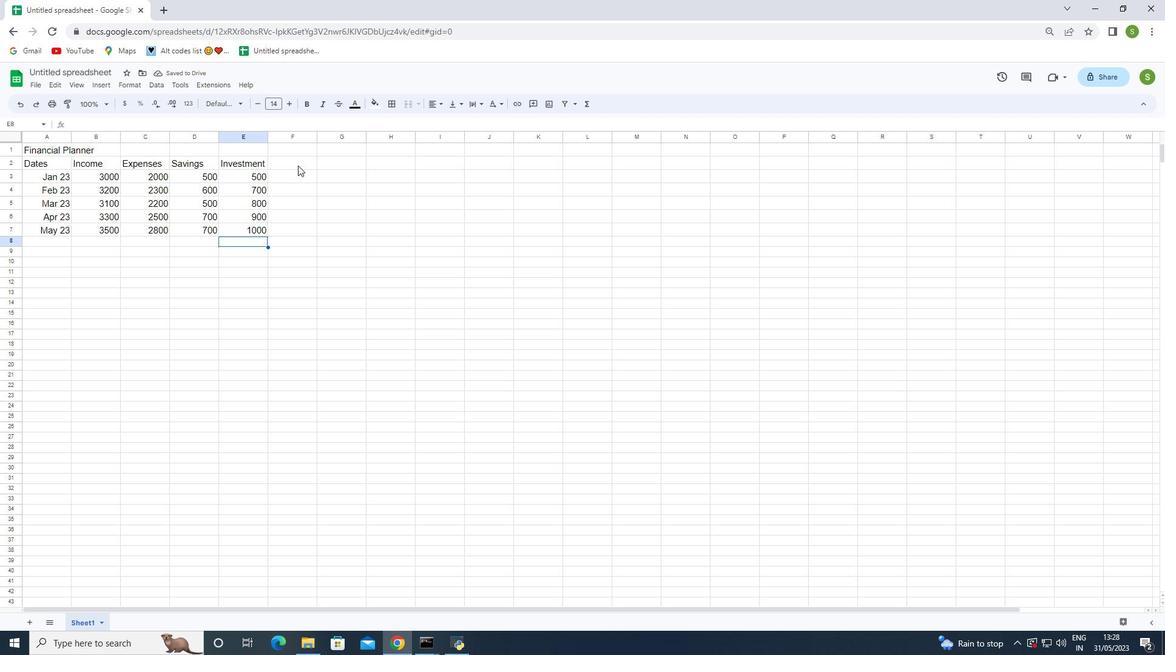 
Action: Mouse pressed left at (298, 164)
Screenshot: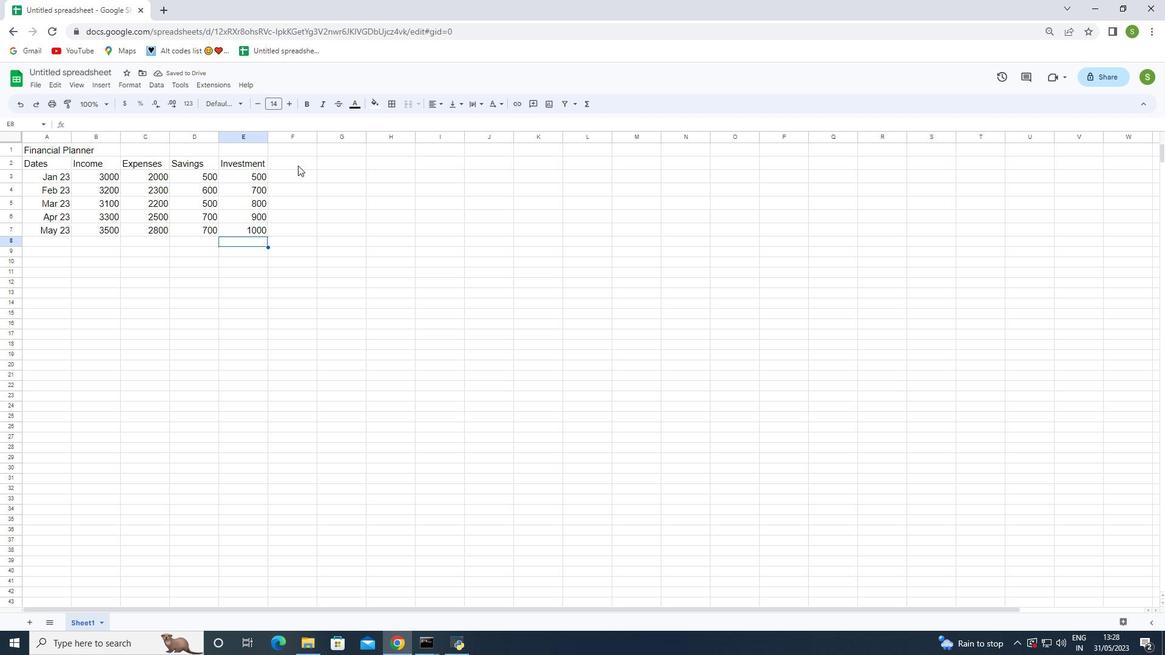 
Action: Mouse moved to (298, 164)
Screenshot: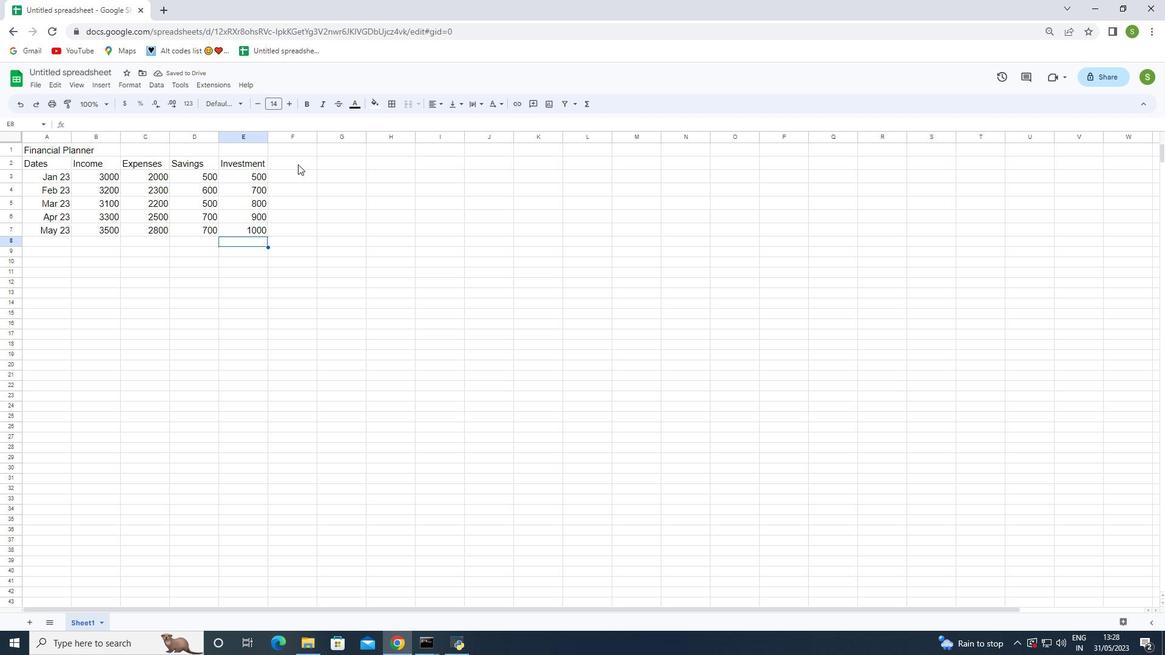 
Action: Key pressed <Key.shift>Net<Key.space><Key.shift>Saving
Screenshot: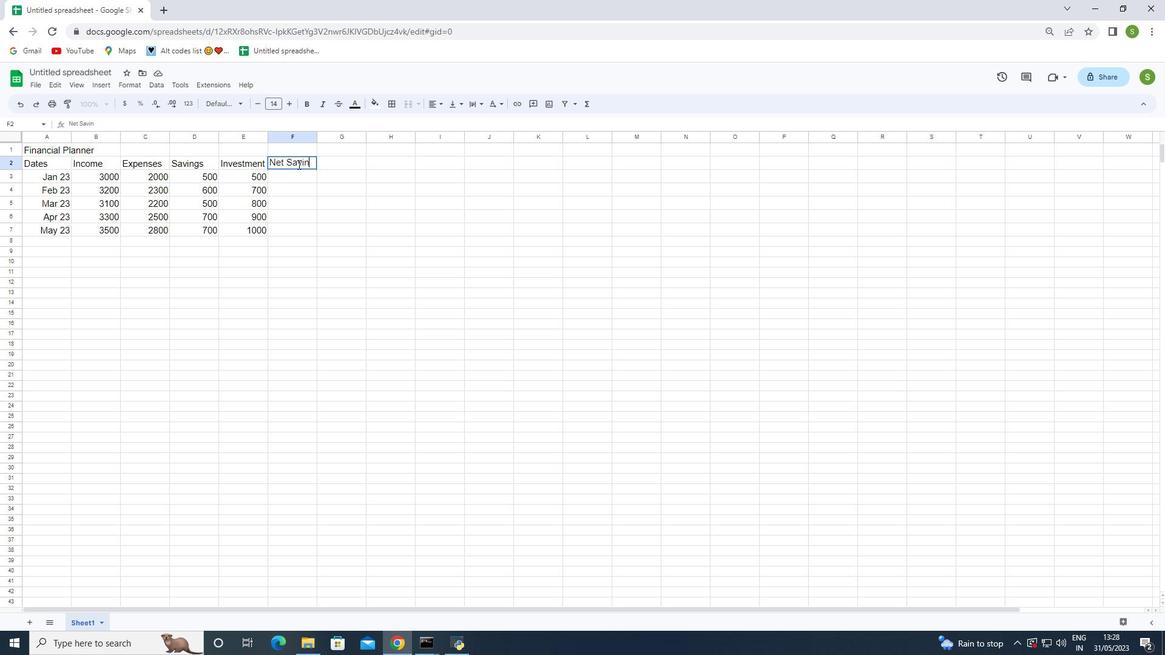 
Action: Mouse moved to (293, 168)
Screenshot: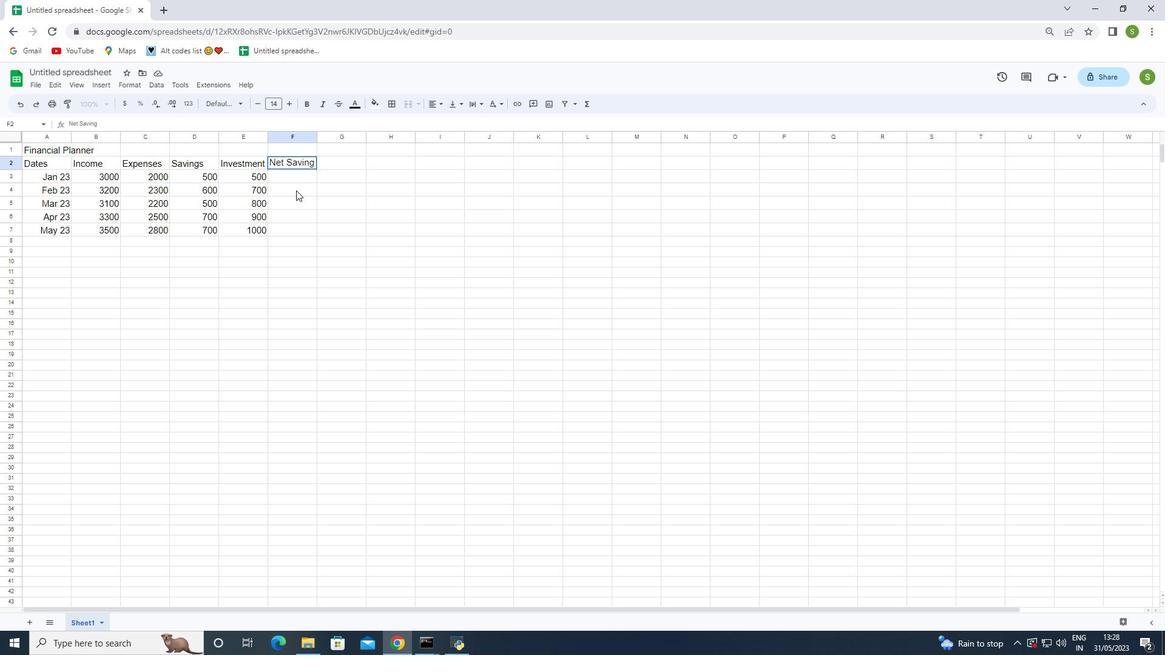 
Action: Mouse pressed left at (293, 168)
Screenshot: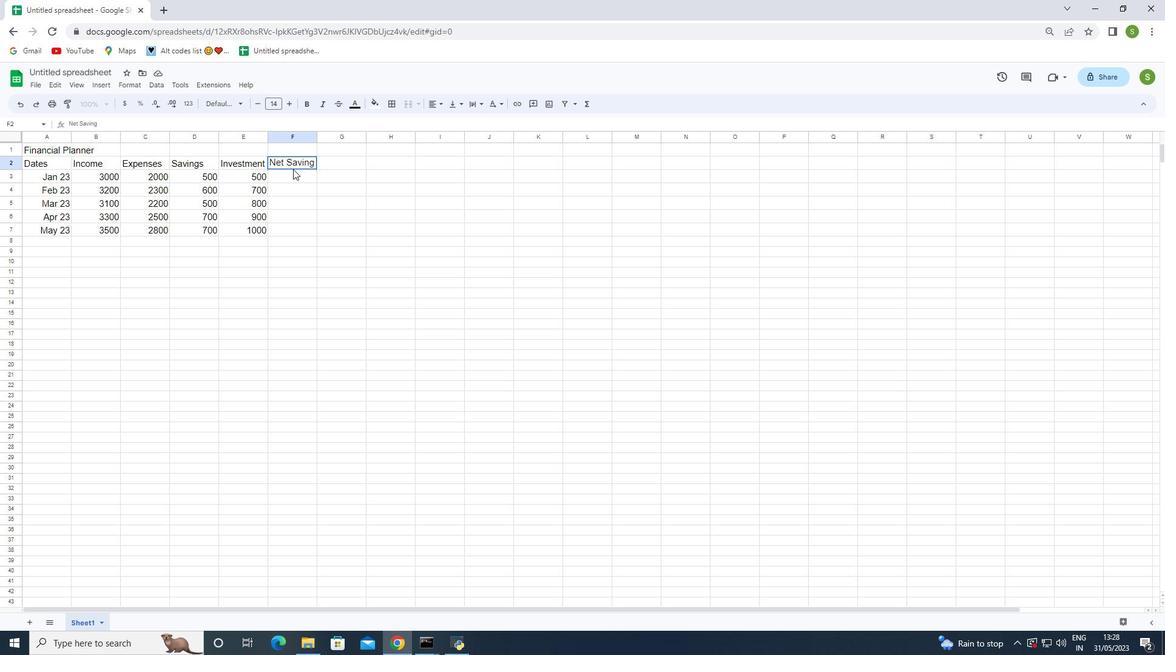 
Action: Mouse moved to (294, 176)
Screenshot: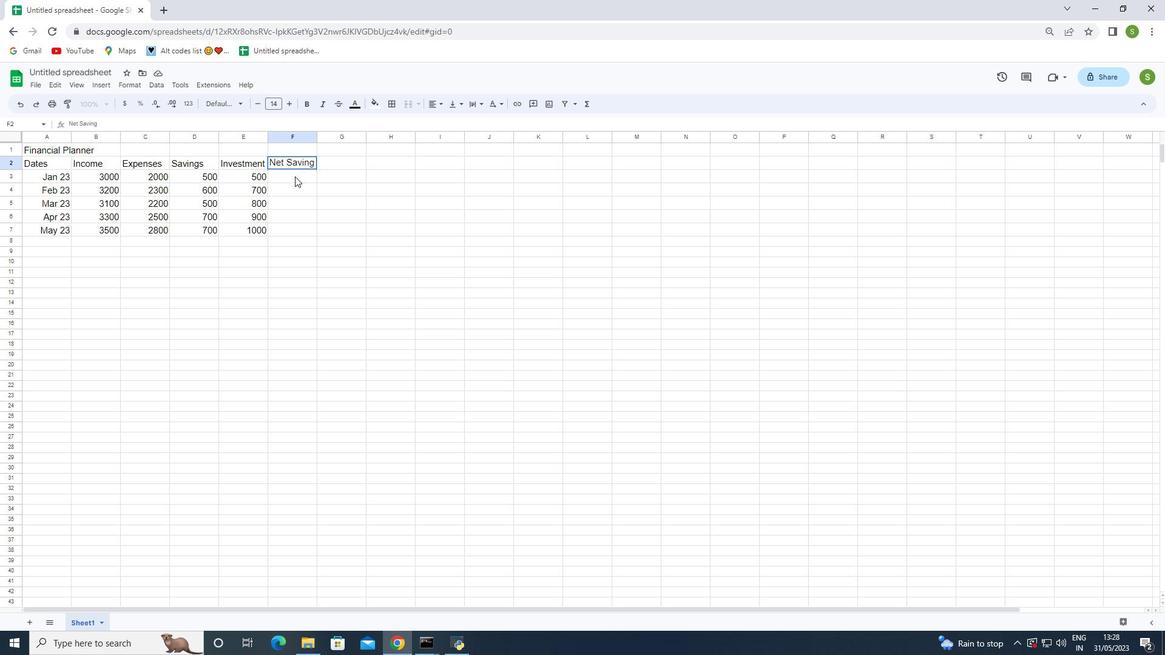 
Action: Mouse pressed left at (294, 176)
Screenshot: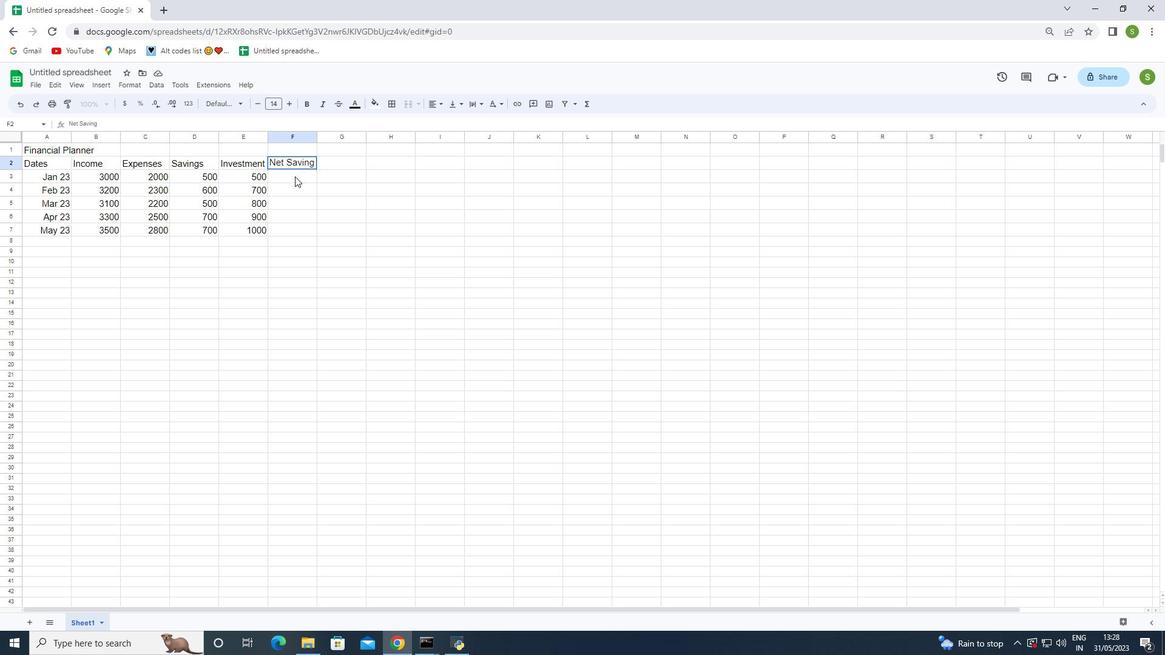 
Action: Key pressed 1000<Key.enter>1200<Key.enter>900<Key.enter>800<Key.enter>700<Key.enter>
Screenshot: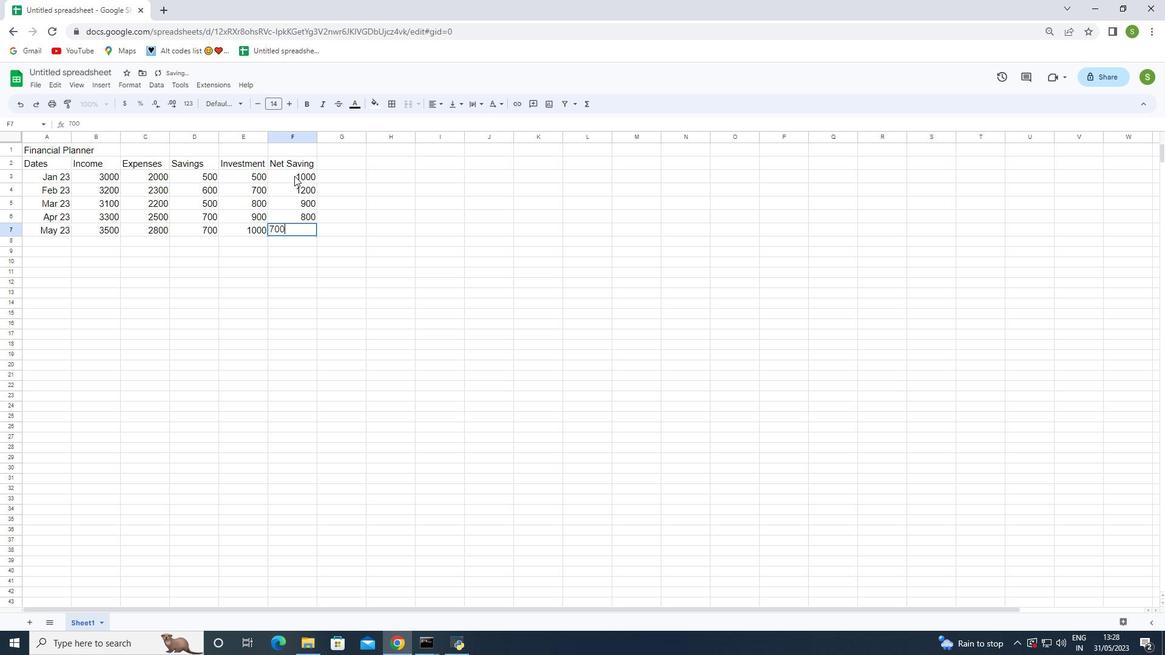 
Action: Mouse moved to (101, 176)
Screenshot: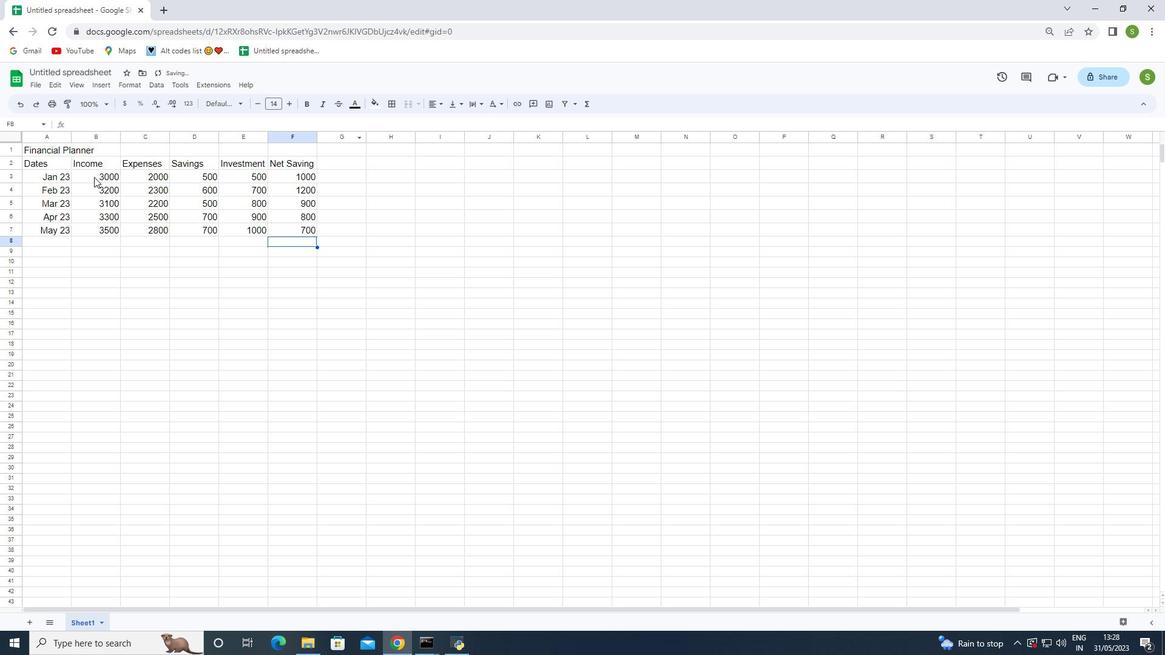 
Action: Mouse pressed left at (101, 176)
Screenshot: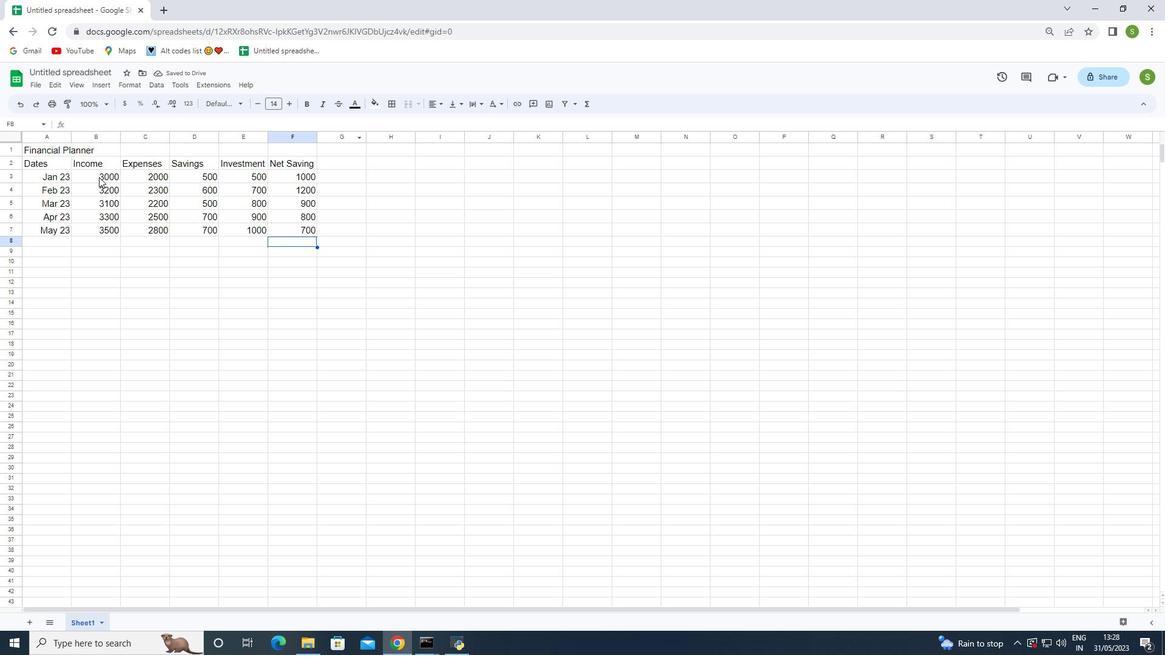 
Action: Mouse moved to (127, 102)
Screenshot: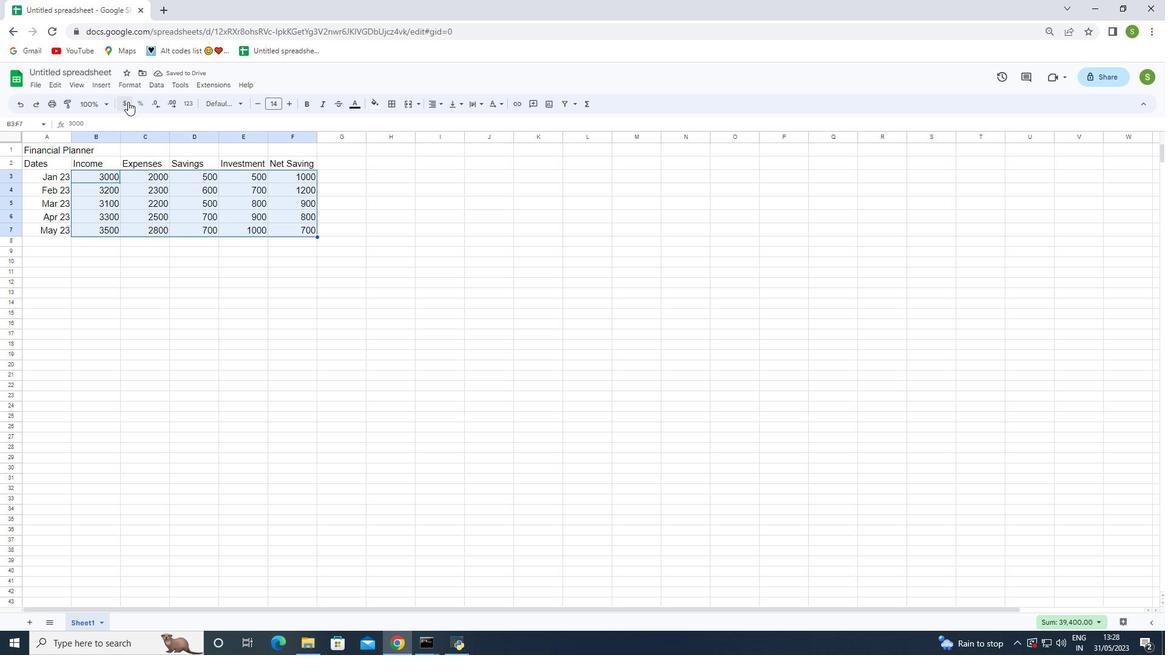
Action: Mouse pressed left at (127, 102)
Screenshot: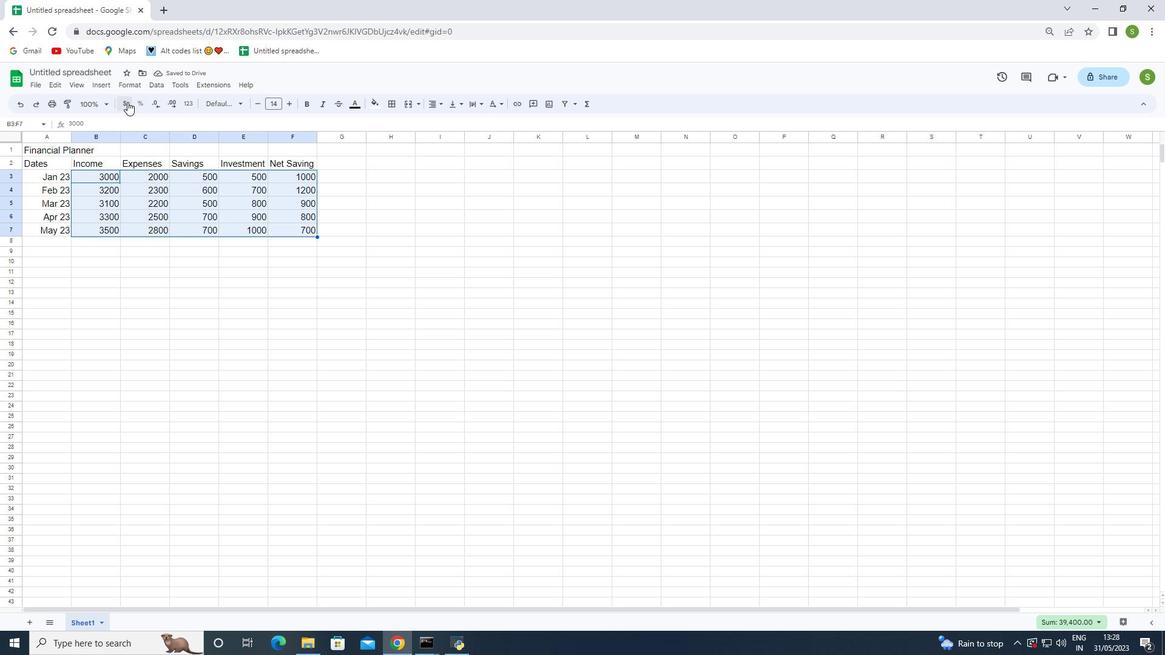 
Action: Mouse moved to (225, 335)
Screenshot: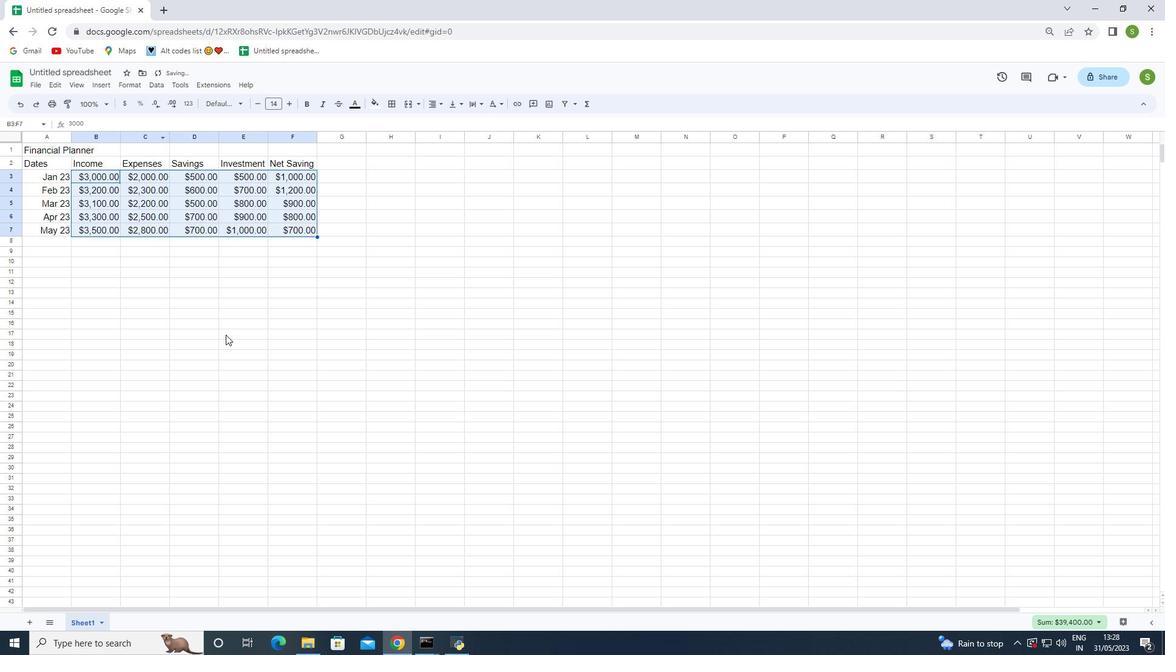 
Action: Mouse pressed left at (225, 335)
Screenshot: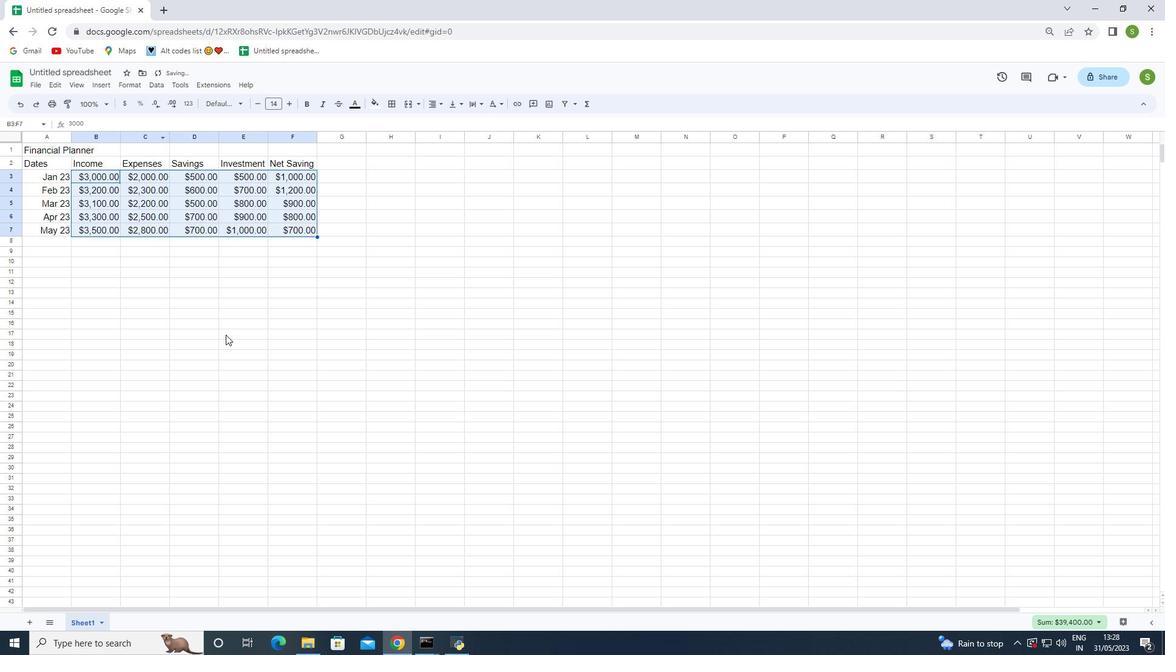 
Action: Mouse moved to (38, 85)
Screenshot: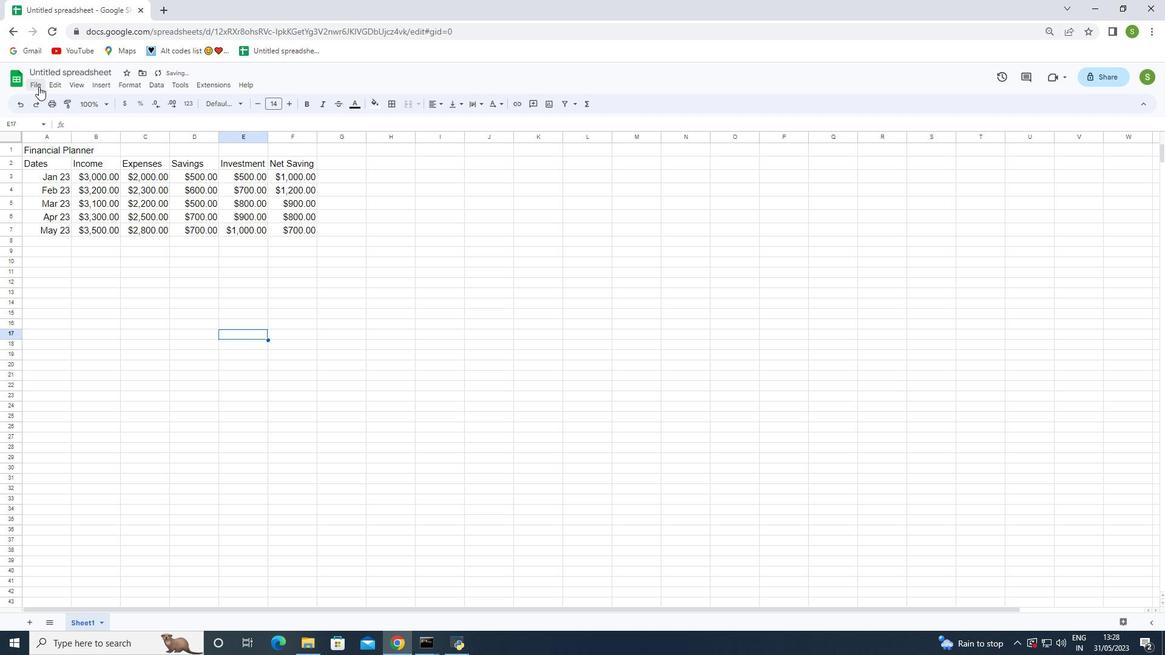 
Action: Mouse pressed left at (38, 85)
Screenshot: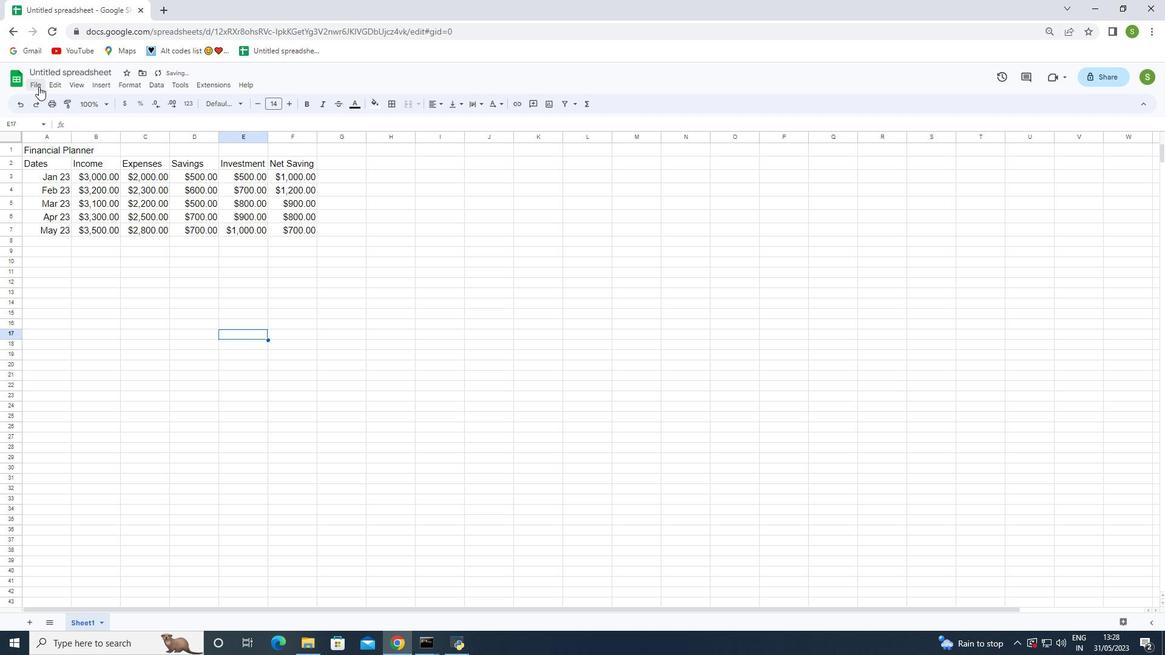 
Action: Mouse moved to (60, 228)
Screenshot: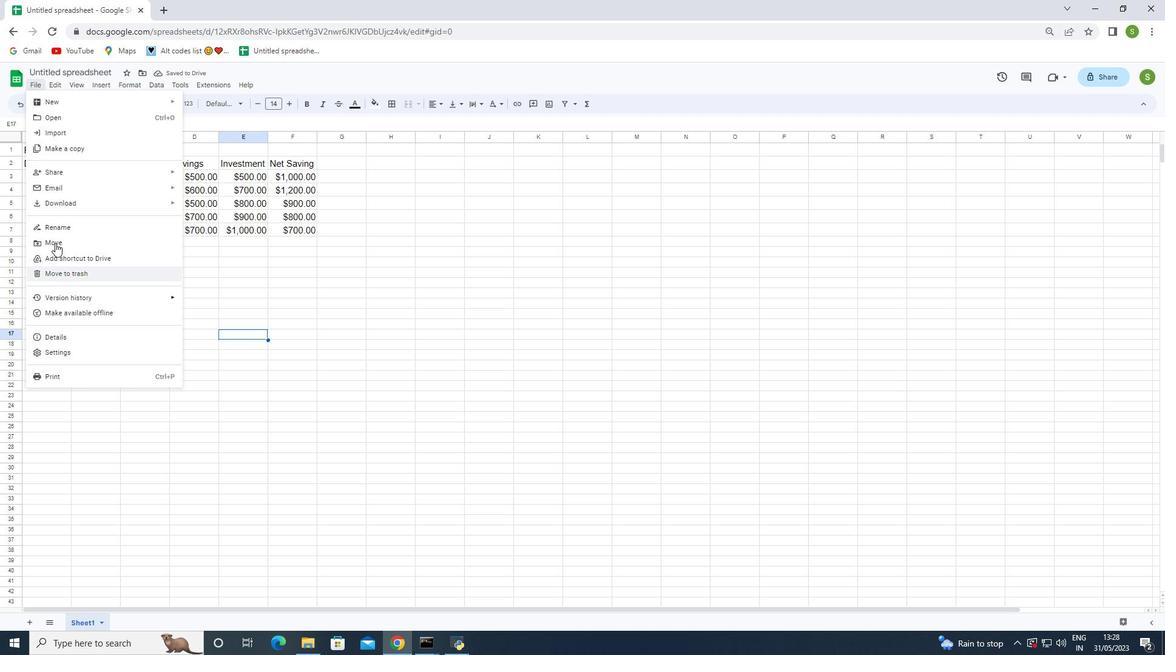 
Action: Mouse pressed left at (60, 228)
Screenshot: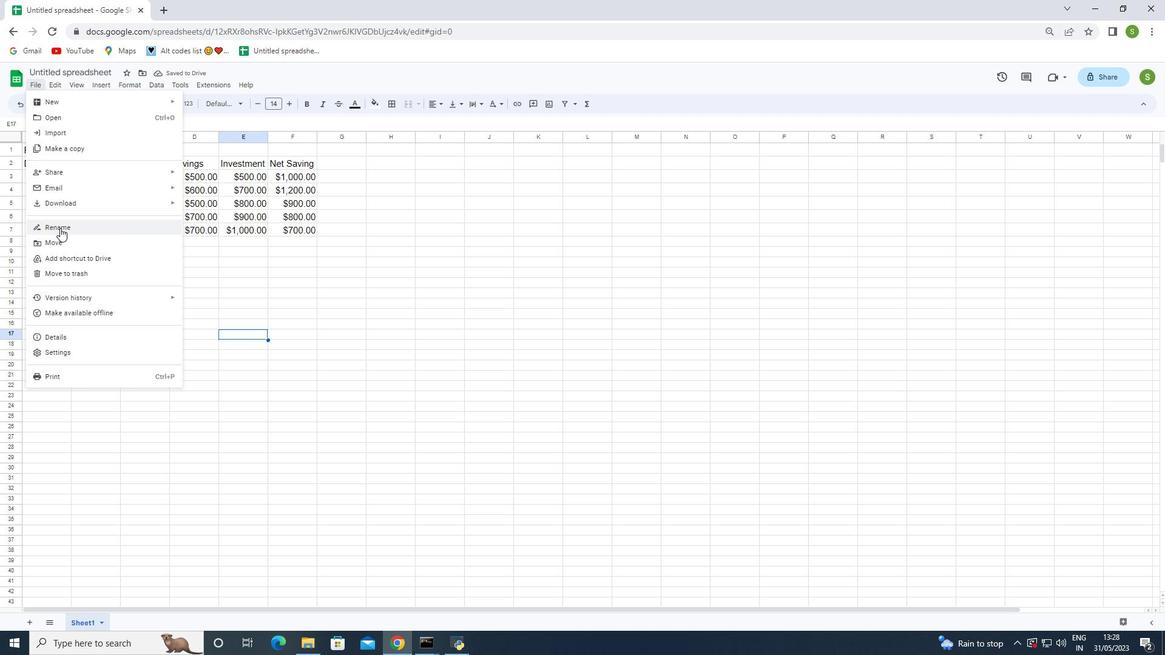
Action: Mouse moved to (60, 228)
Screenshot: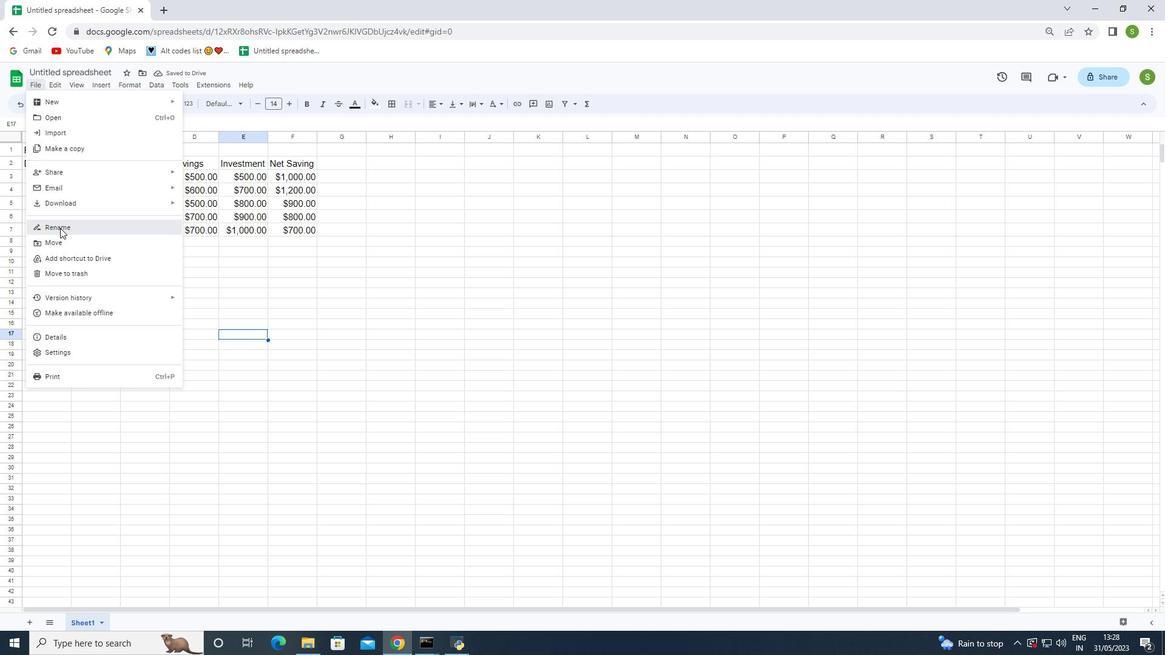 
Action: Key pressed <Key.backspace><Key.shift>Budget<Key.shift><Key.shift><Key.shift>Track<Key.space>reviewbook<Key.enter>
Screenshot: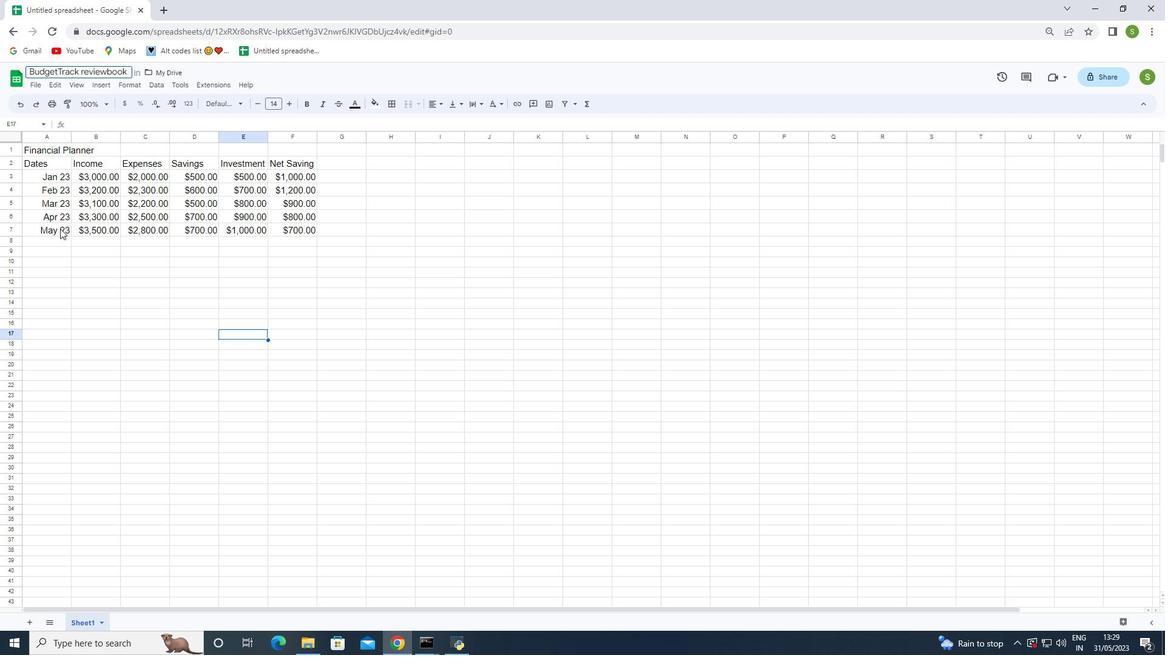 
Action: Mouse moved to (234, 537)
Screenshot: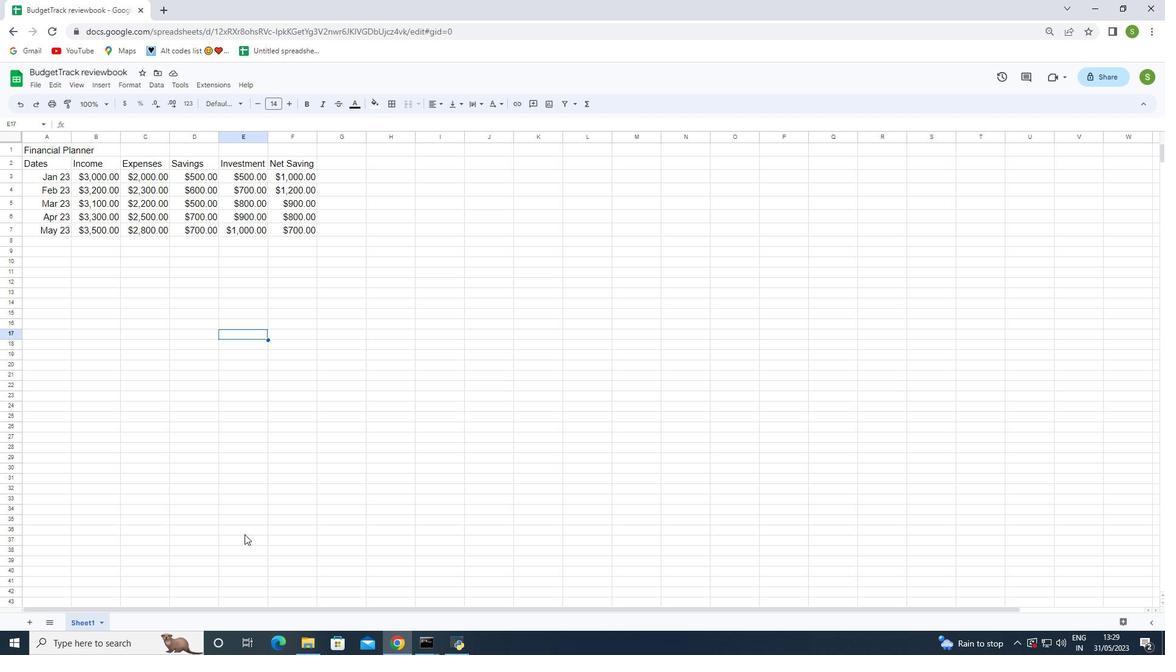 
